 Task: Look for space in Jhīnjhak, India from 1st June, 2023 to 9th June, 2023 for 5 adults in price range Rs.6000 to Rs.12000. Place can be entire place with 3 bedrooms having 3 beds and 3 bathrooms. Property type can be house, flat, guest house. Booking option can be shelf check-in. Required host language is English.
Action: Mouse moved to (428, 109)
Screenshot: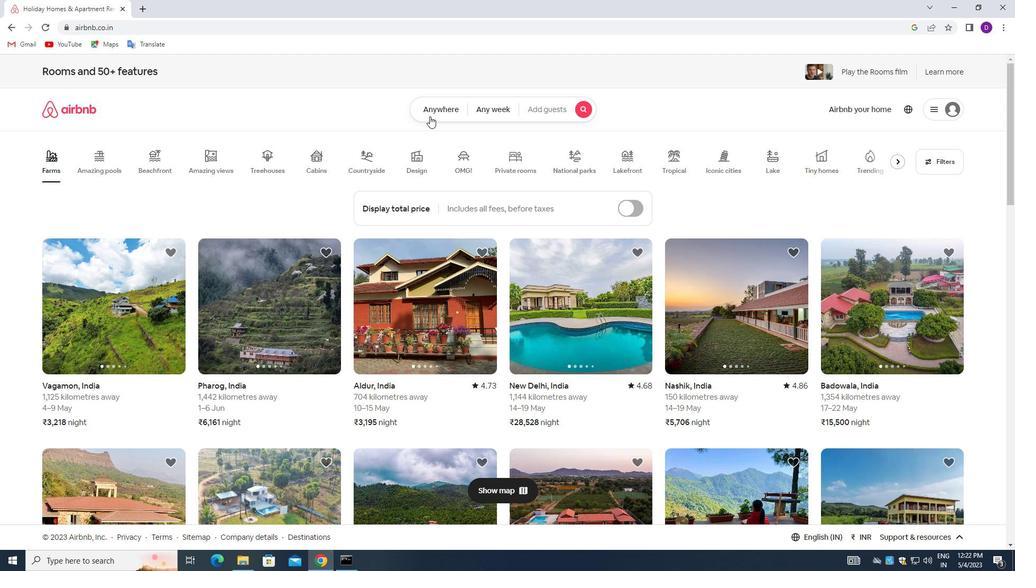 
Action: Mouse pressed left at (428, 109)
Screenshot: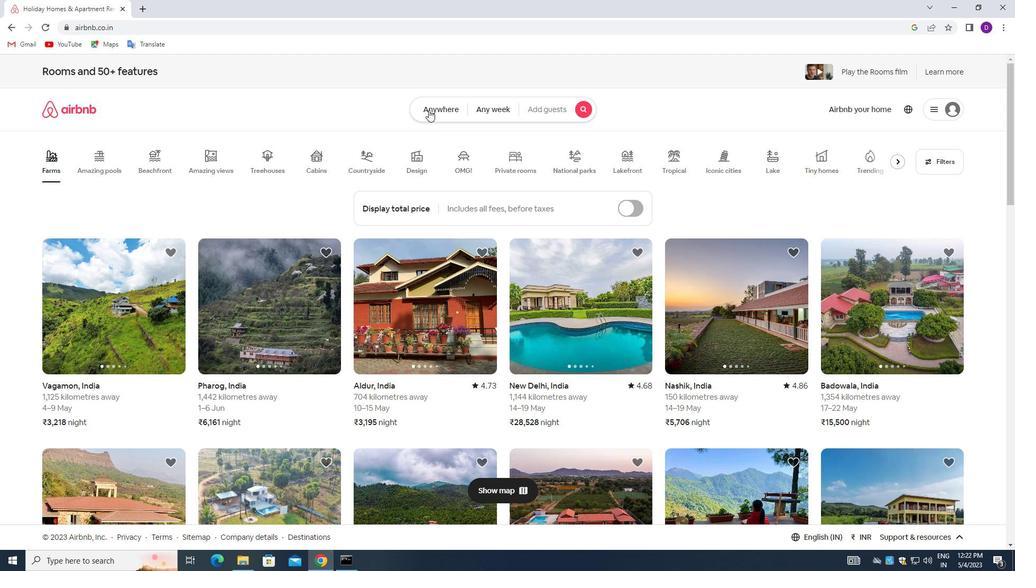 
Action: Mouse moved to (389, 146)
Screenshot: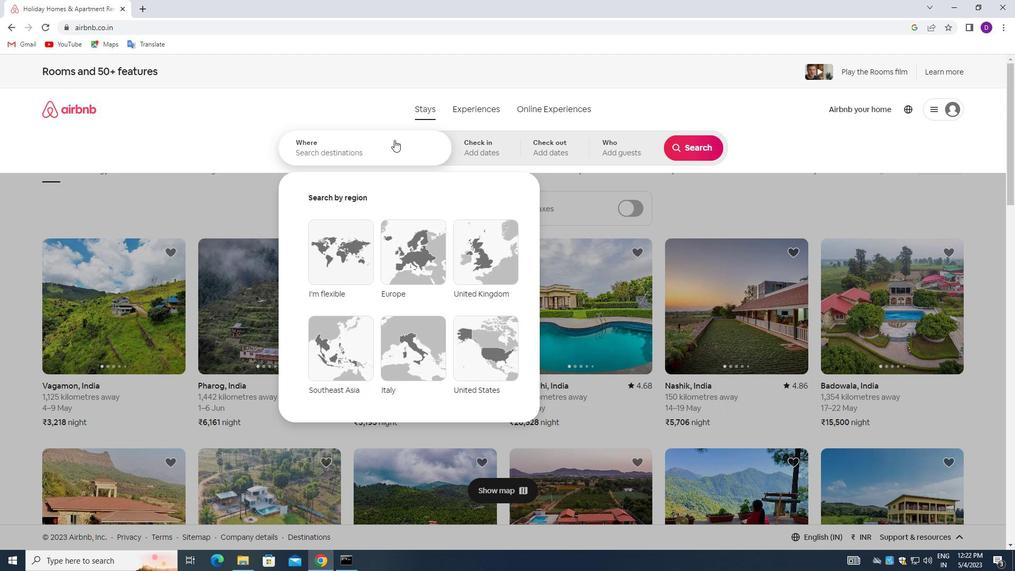 
Action: Mouse pressed left at (389, 146)
Screenshot: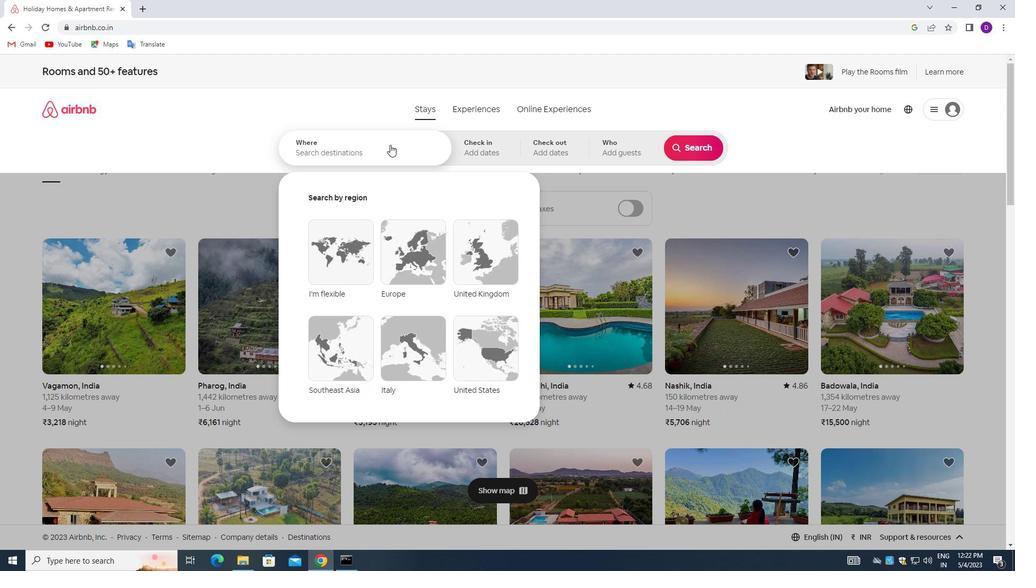 
Action: Mouse moved to (256, 116)
Screenshot: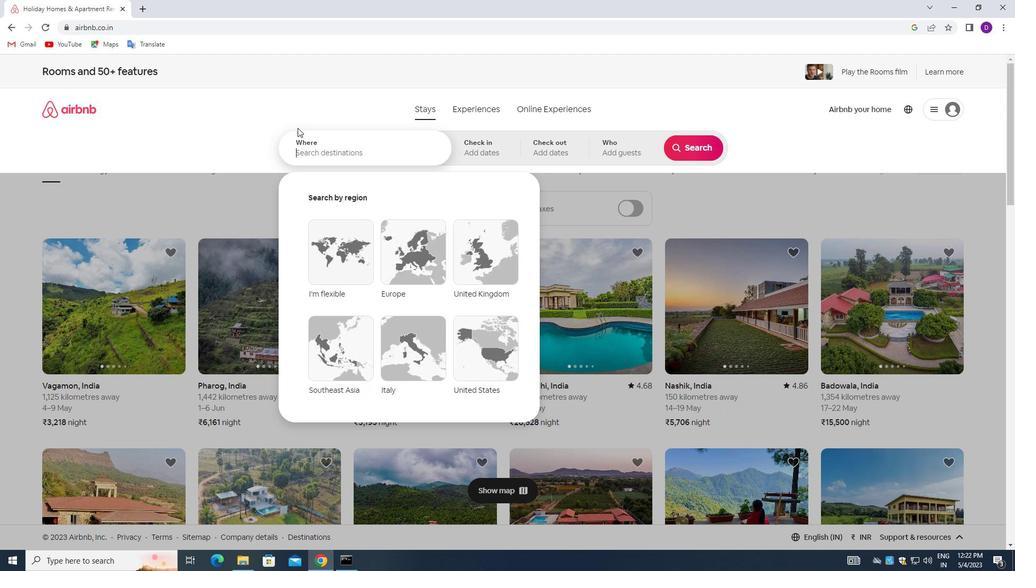 
Action: Key pressed <Key.shift>JHI
Screenshot: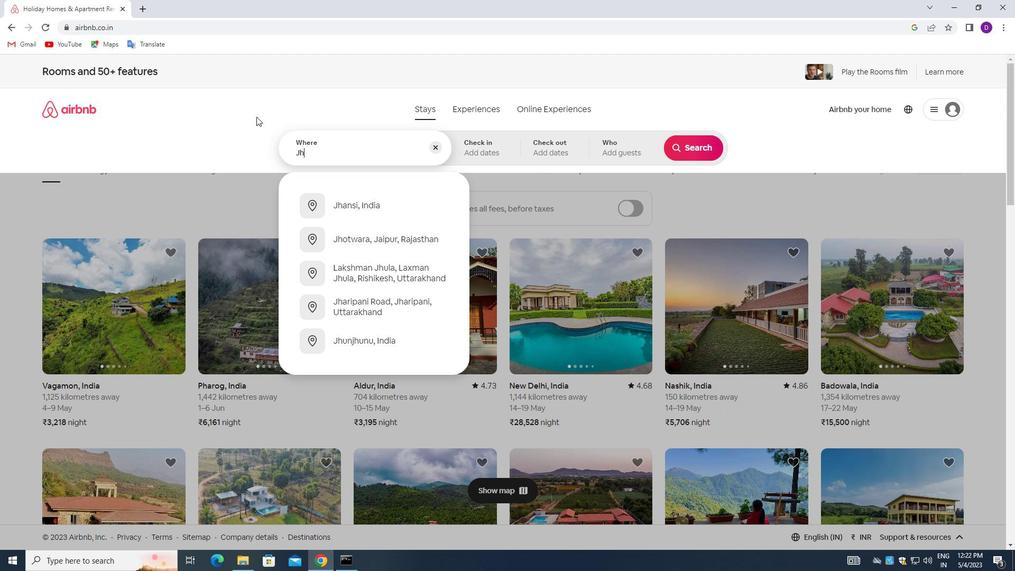 
Action: Mouse moved to (255, 116)
Screenshot: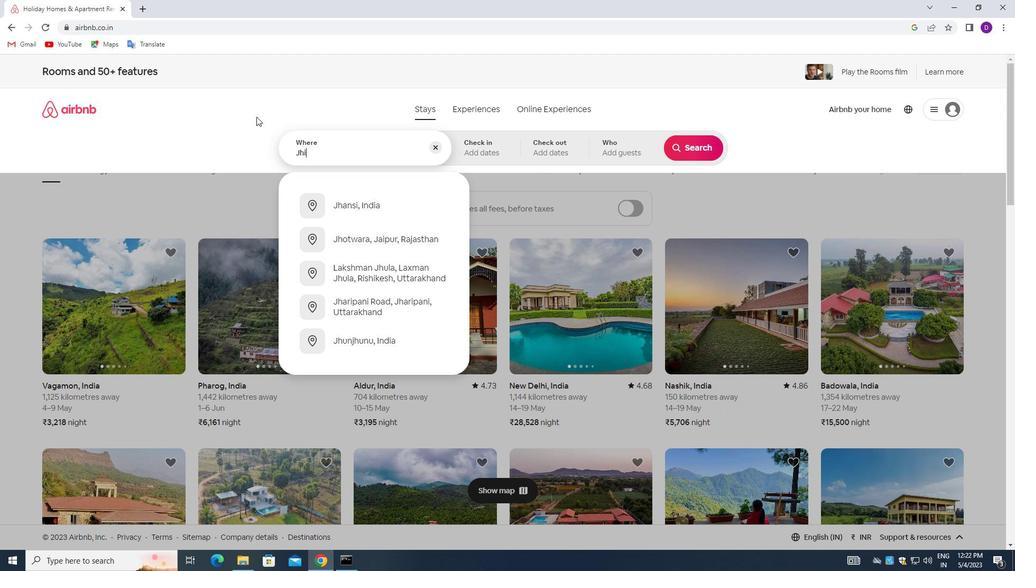 
Action: Key pressed NJHAK,<Key.space><Key.shift>INDIA<Key.enter>
Screenshot: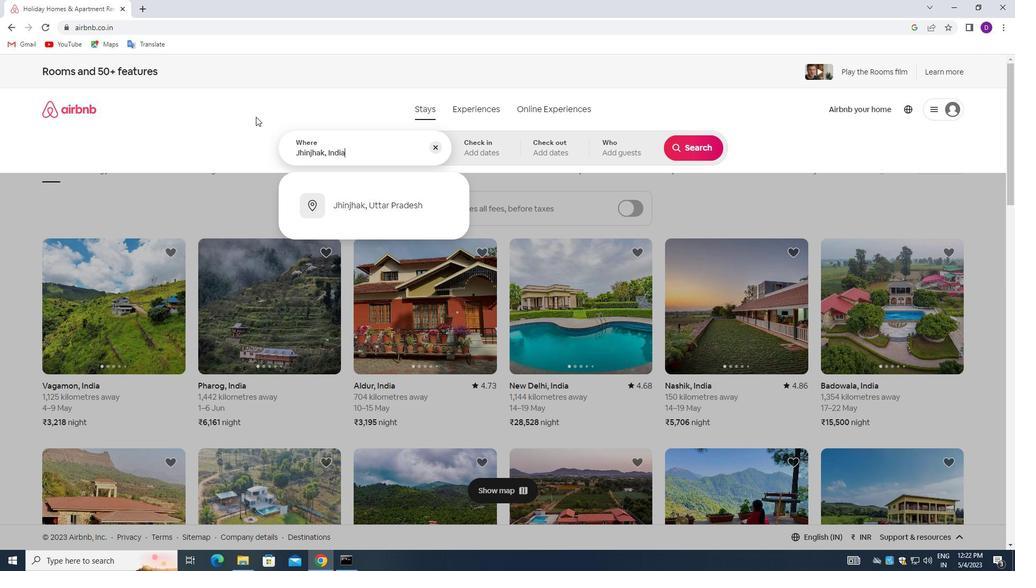 
Action: Mouse moved to (629, 277)
Screenshot: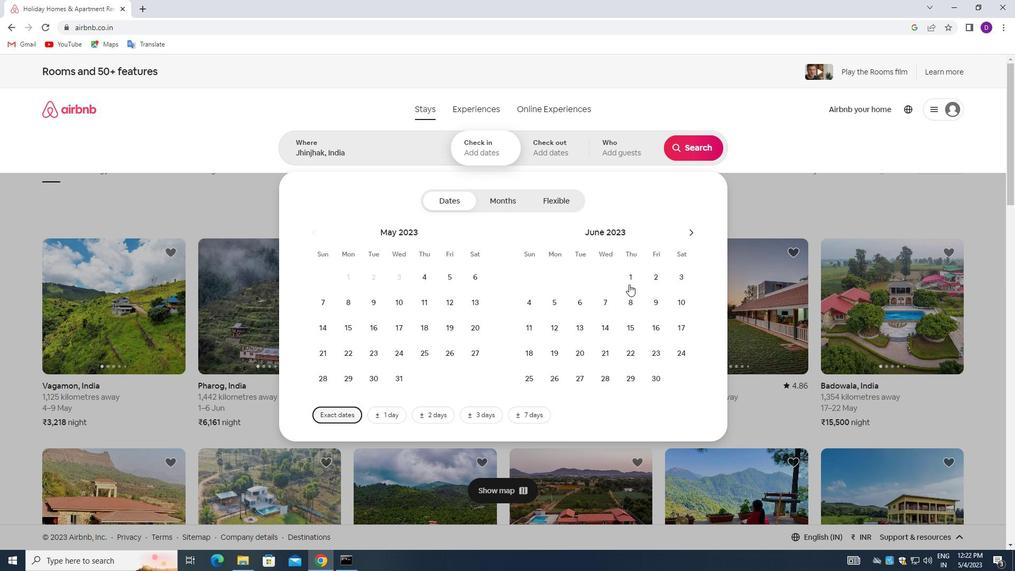 
Action: Mouse pressed left at (629, 277)
Screenshot: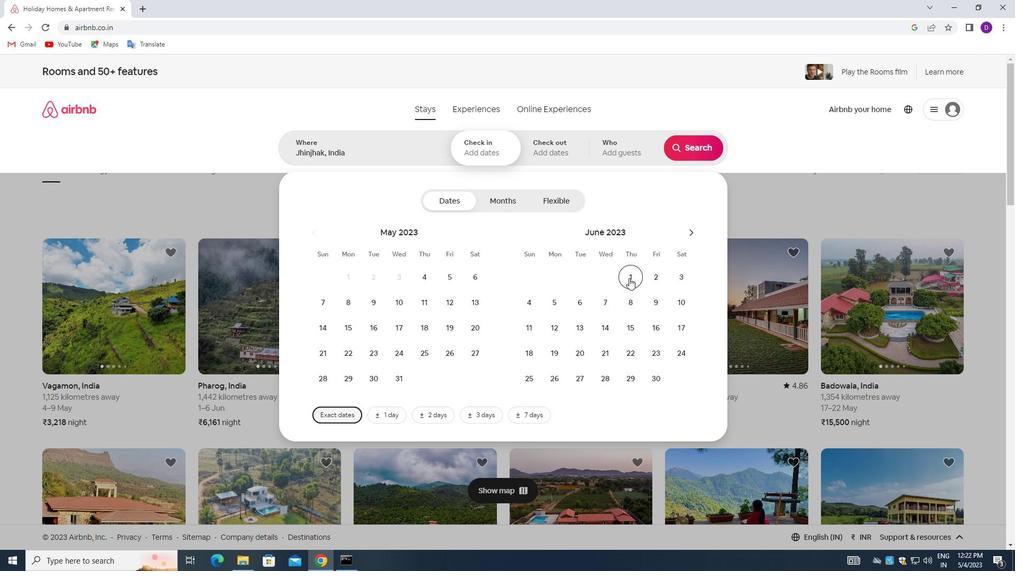 
Action: Mouse moved to (649, 303)
Screenshot: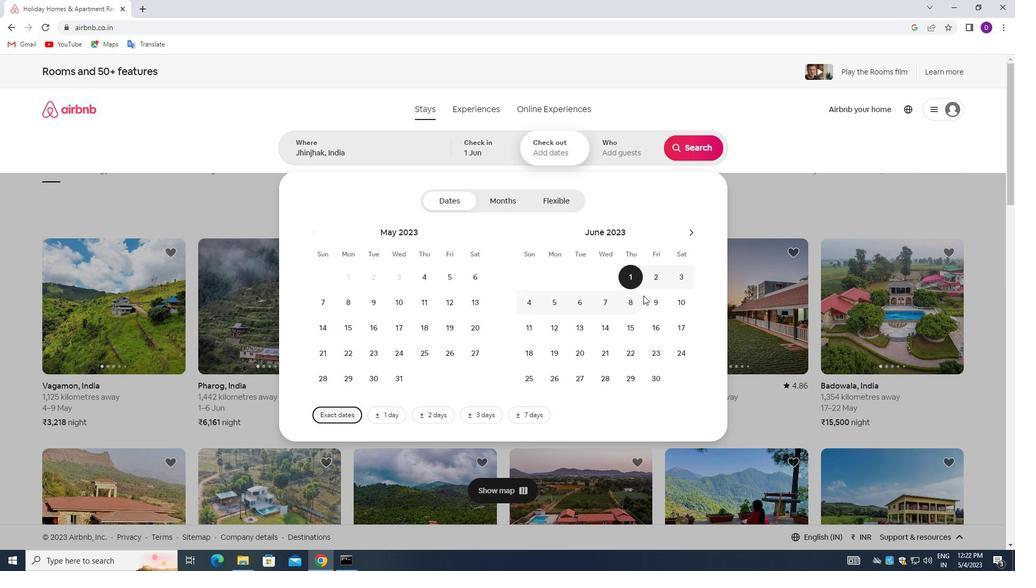 
Action: Mouse pressed left at (649, 303)
Screenshot: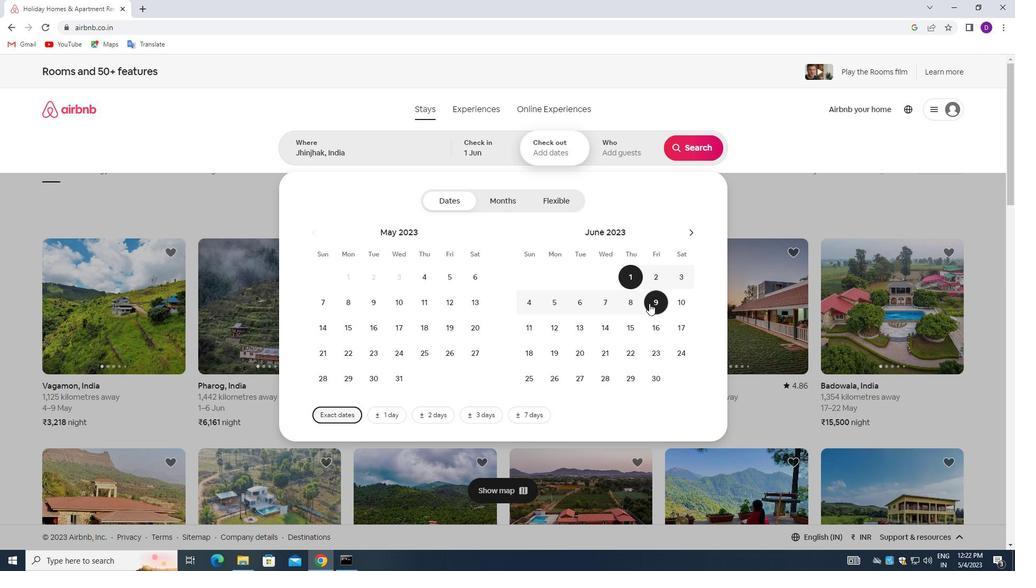 
Action: Mouse moved to (615, 148)
Screenshot: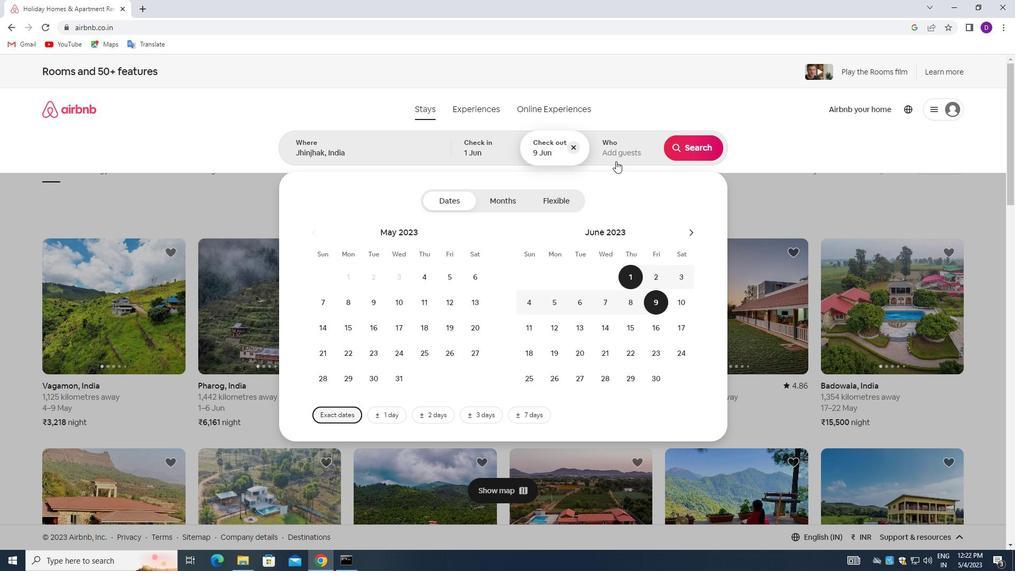 
Action: Mouse pressed left at (615, 148)
Screenshot: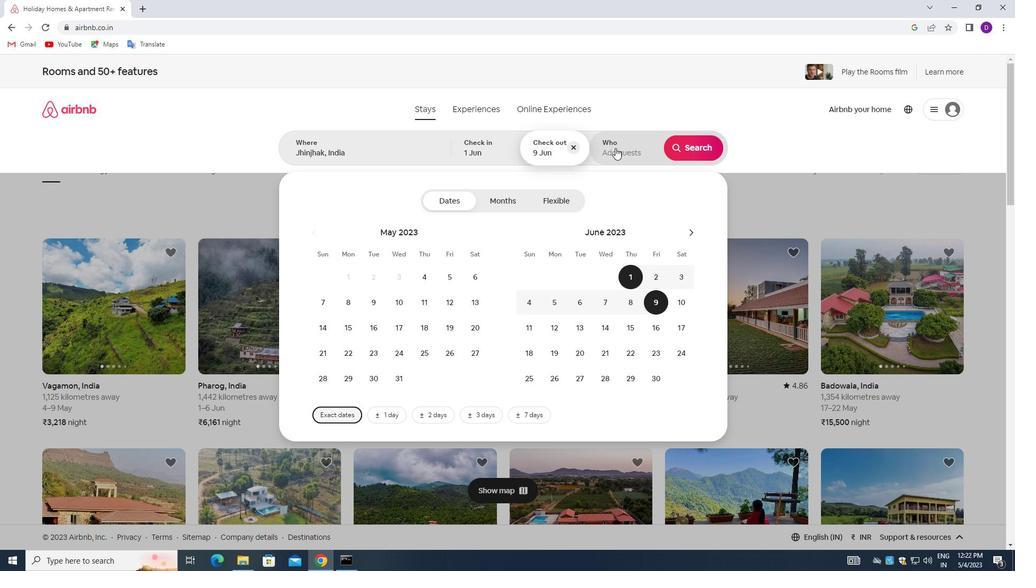 
Action: Mouse moved to (695, 201)
Screenshot: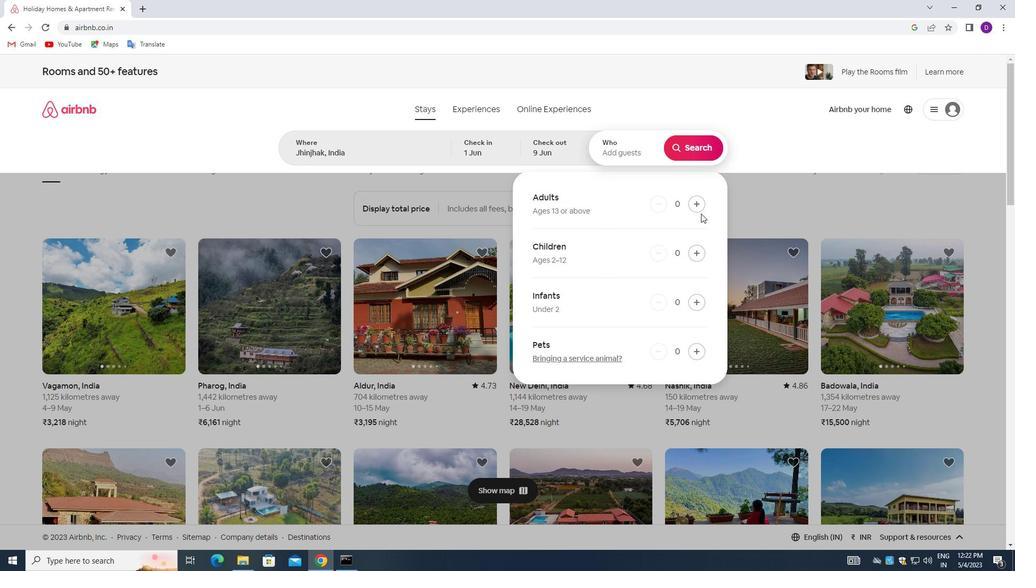 
Action: Mouse pressed left at (695, 201)
Screenshot: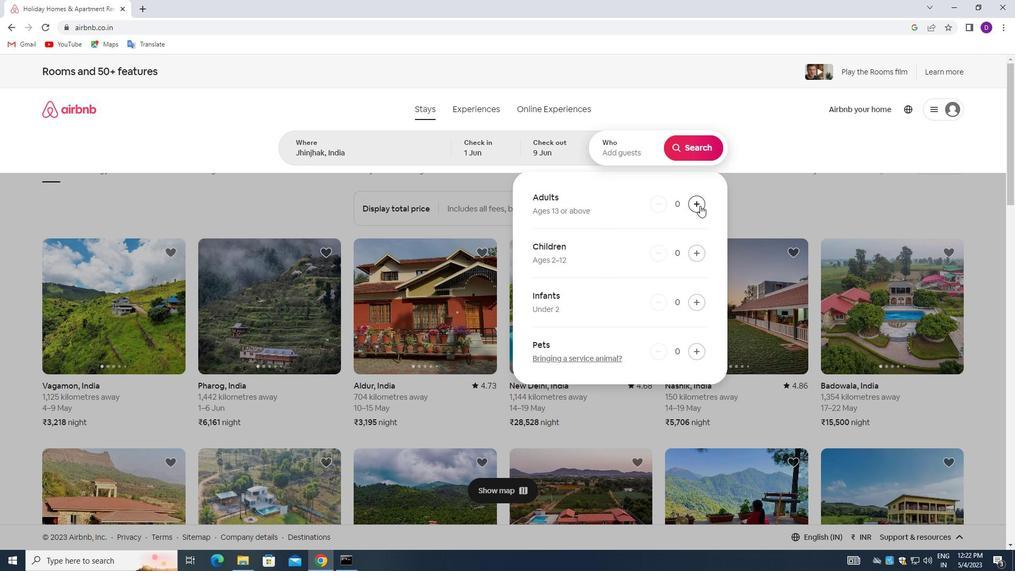 
Action: Mouse pressed left at (695, 201)
Screenshot: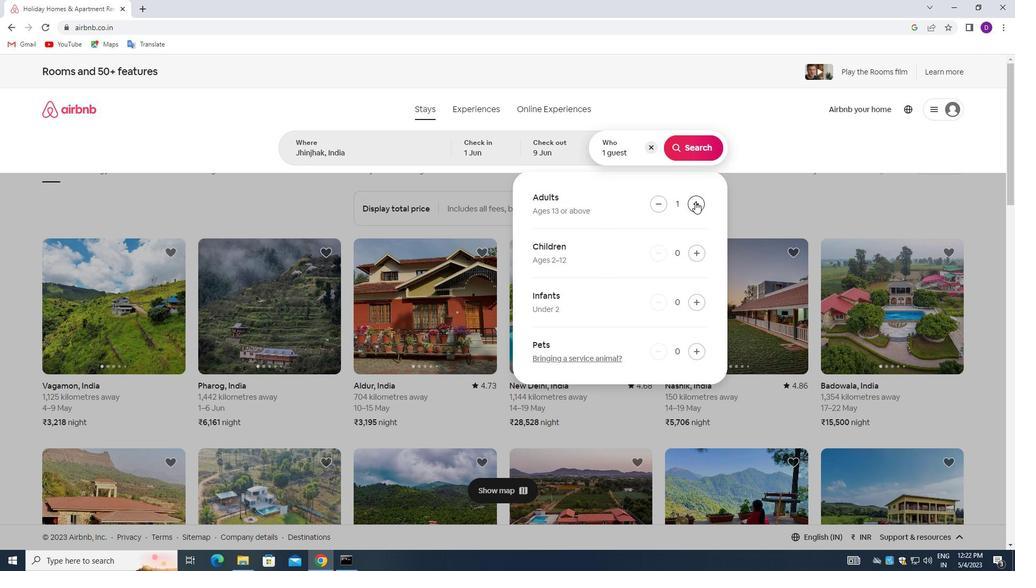 
Action: Mouse pressed left at (695, 201)
Screenshot: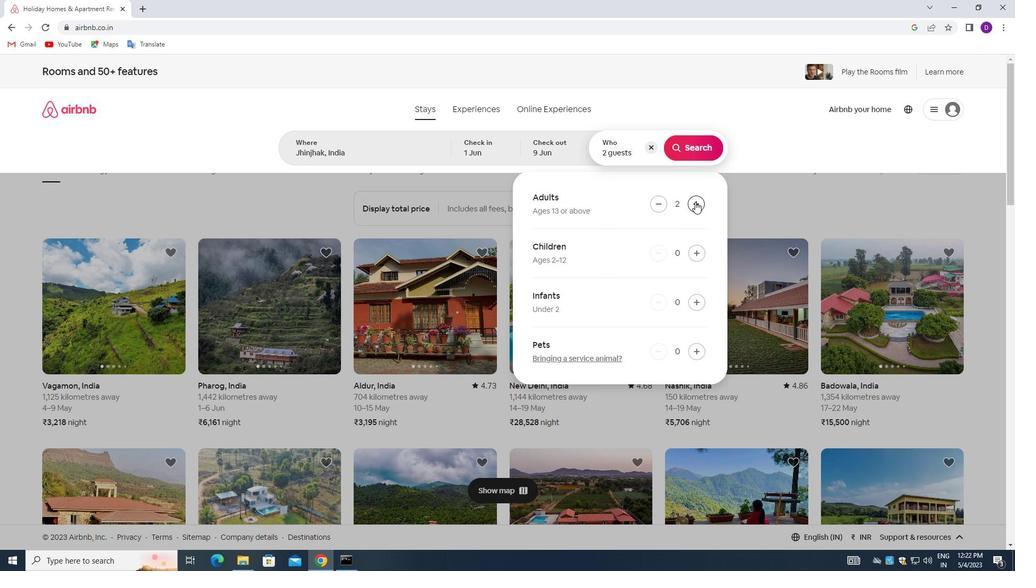 
Action: Mouse pressed left at (695, 201)
Screenshot: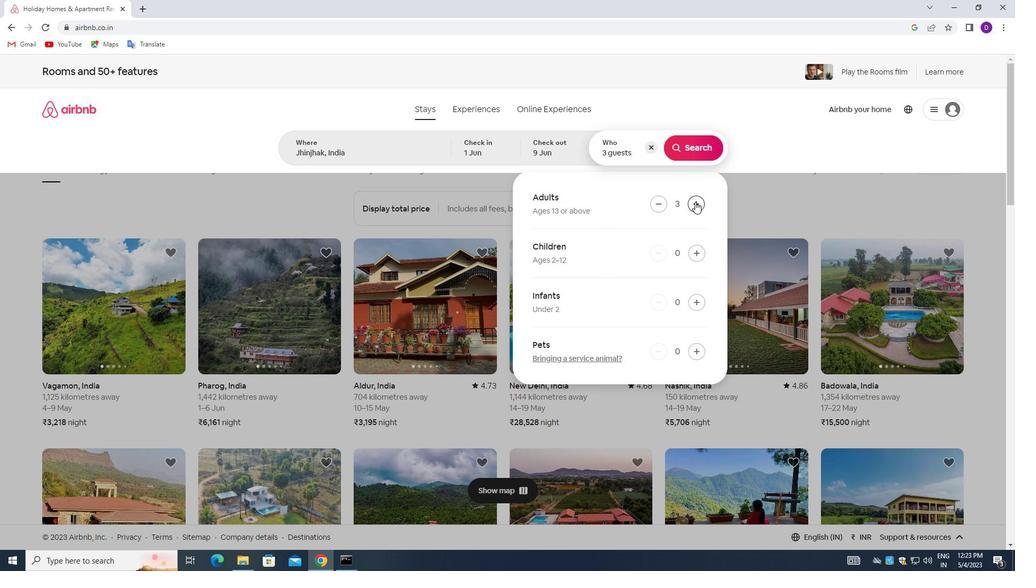 
Action: Mouse pressed left at (695, 201)
Screenshot: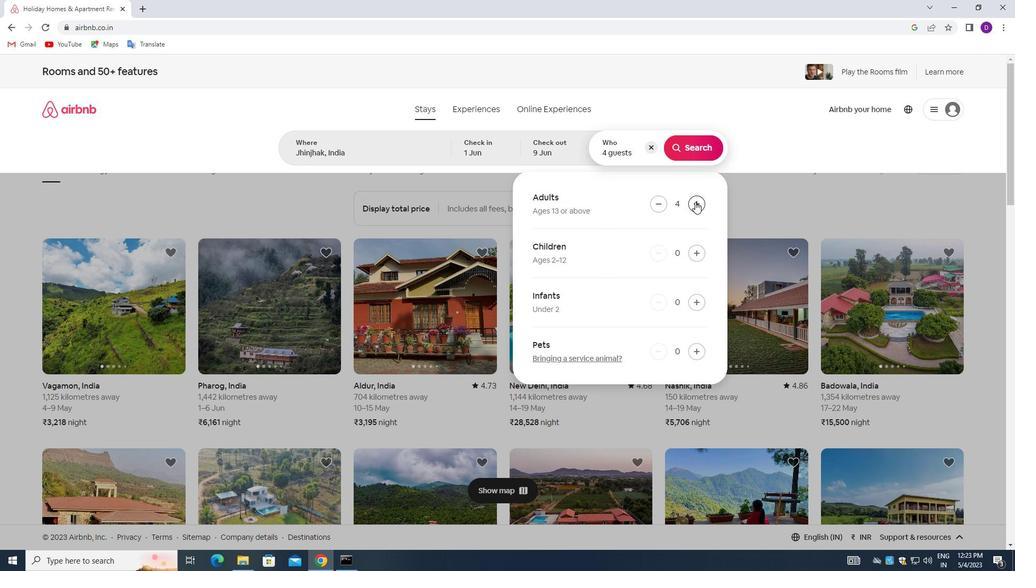 
Action: Mouse moved to (691, 149)
Screenshot: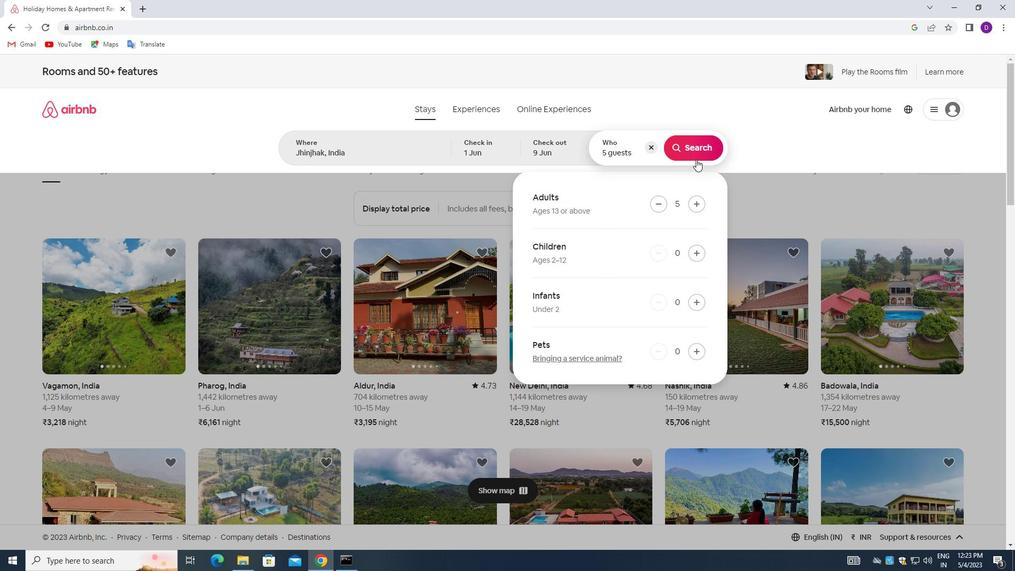 
Action: Mouse pressed left at (691, 149)
Screenshot: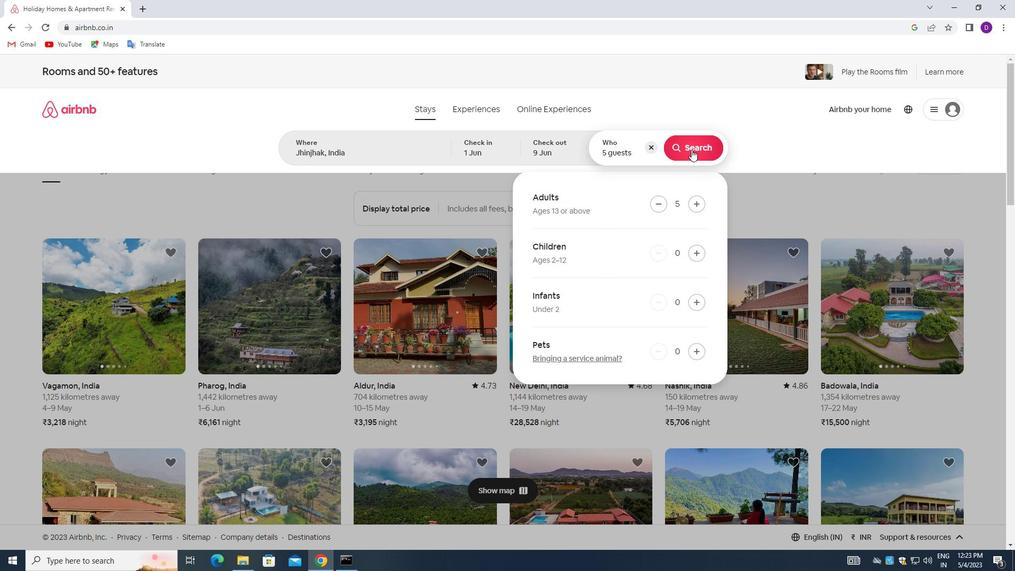 
Action: Mouse moved to (957, 114)
Screenshot: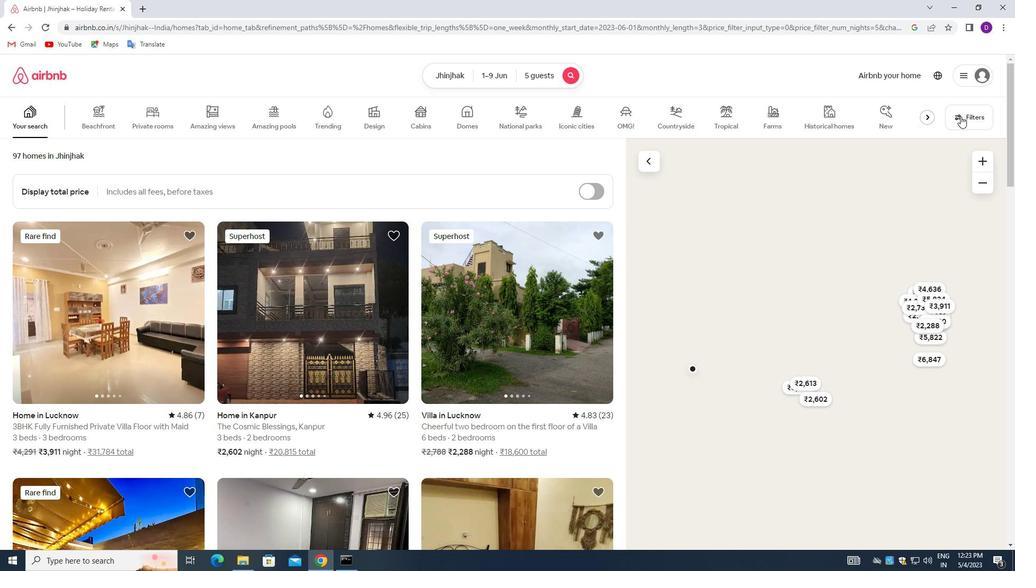 
Action: Mouse pressed left at (957, 114)
Screenshot: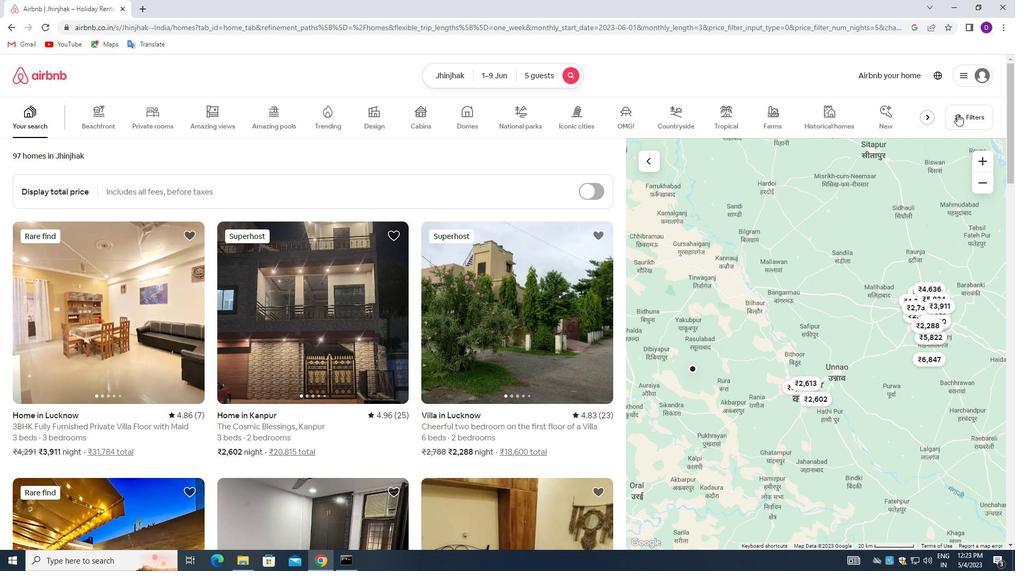 
Action: Mouse moved to (373, 253)
Screenshot: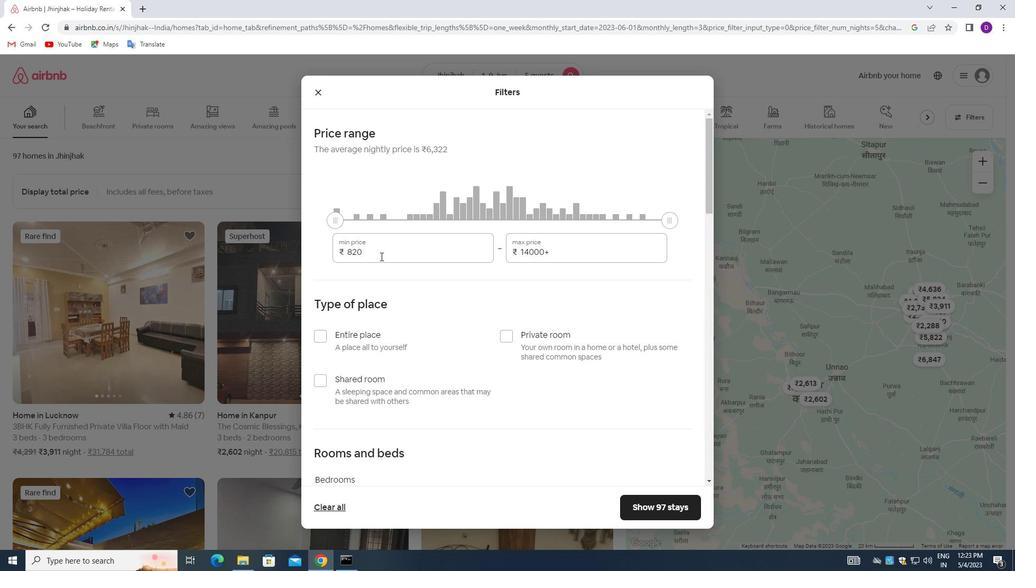 
Action: Mouse pressed left at (373, 253)
Screenshot: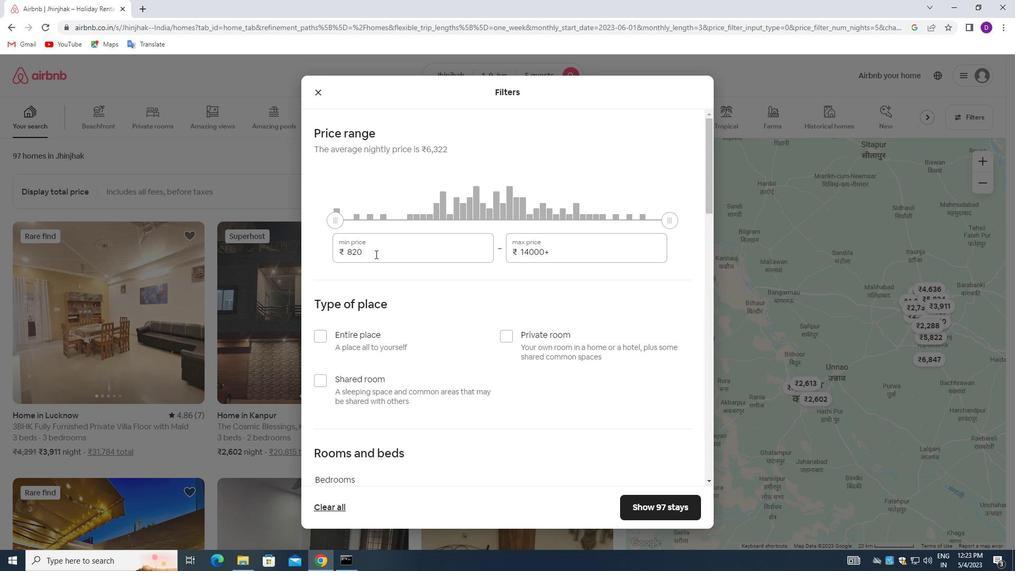 
Action: Mouse pressed left at (373, 253)
Screenshot: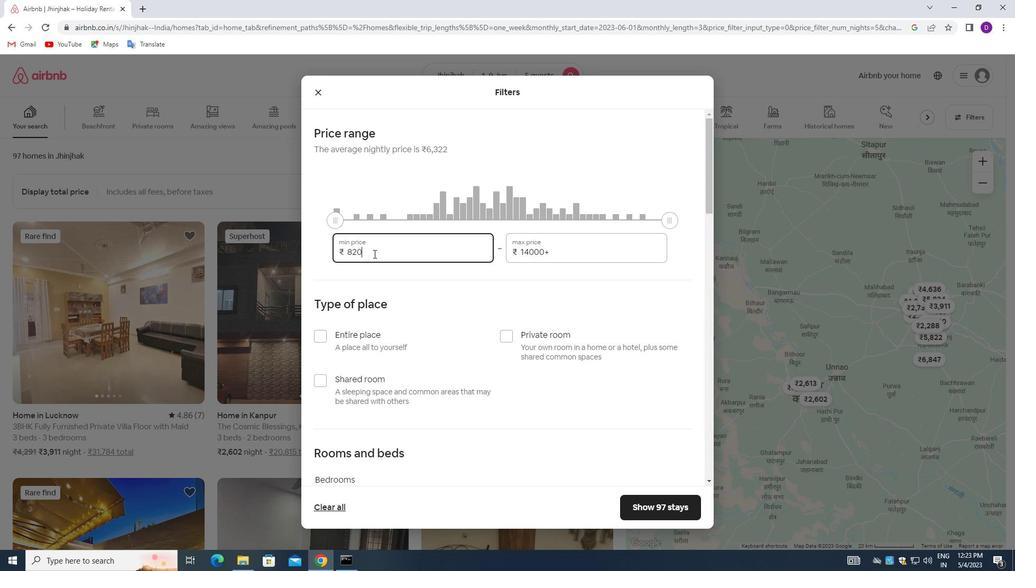 
Action: Key pressed 6000<Key.tab>12<Key.backspace><Key.backspace><Key.backspace><Key.backspace><Key.backspace><Key.backspace><Key.backspace><Key.backspace><Key.backspace><Key.backspace>12000
Screenshot: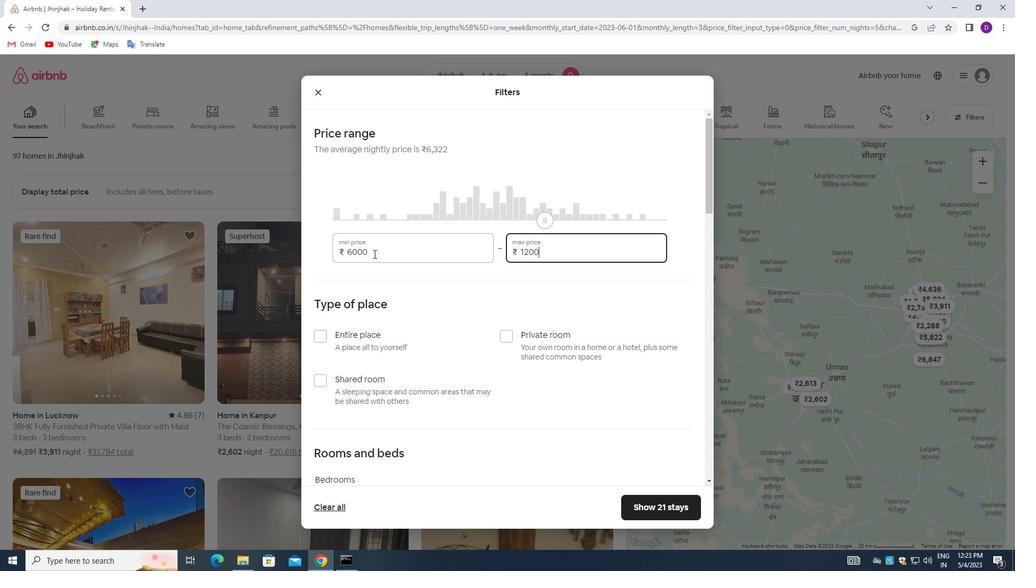 
Action: Mouse moved to (321, 337)
Screenshot: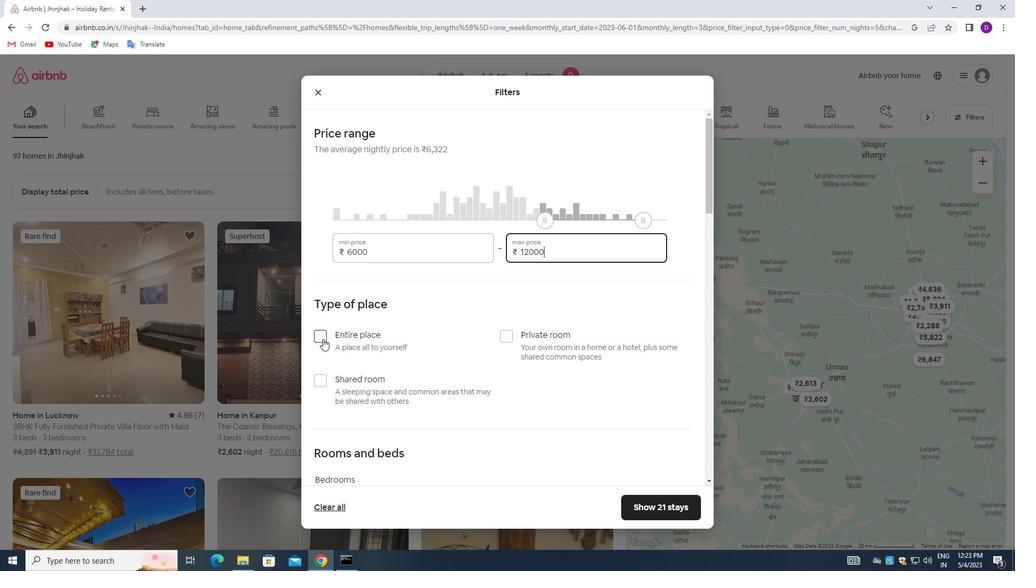 
Action: Mouse pressed left at (321, 337)
Screenshot: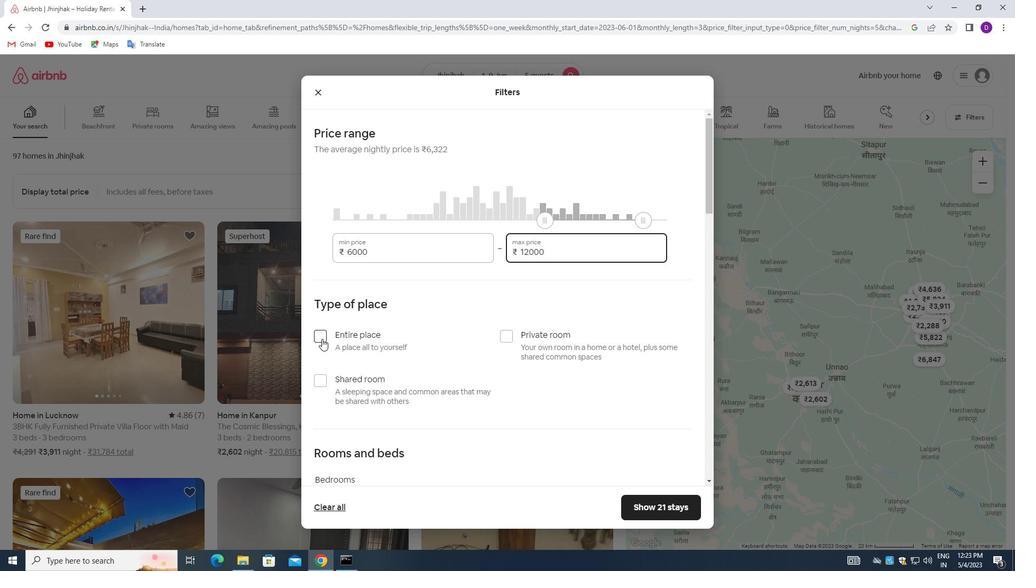 
Action: Mouse moved to (459, 348)
Screenshot: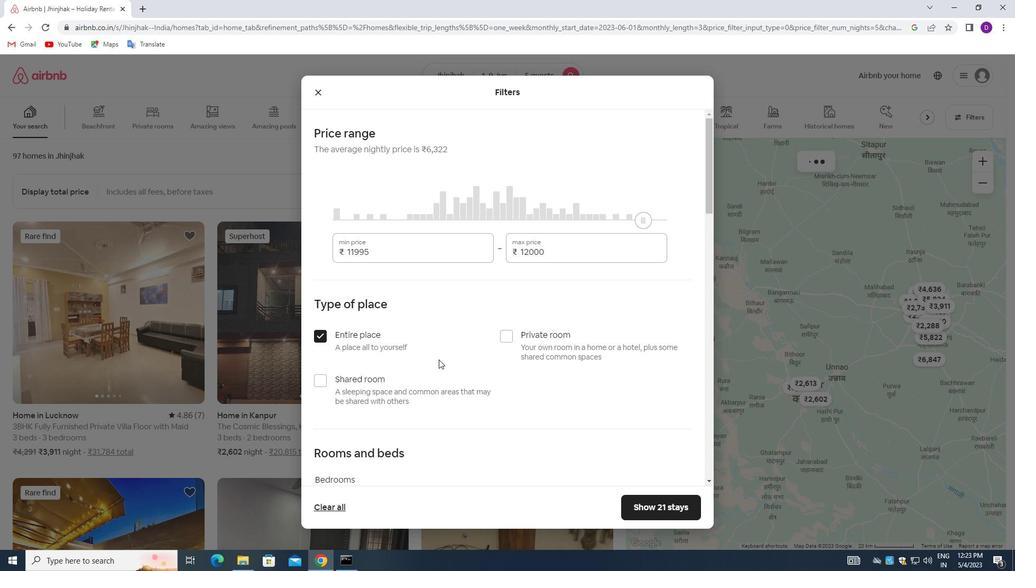 
Action: Mouse scrolled (459, 347) with delta (0, 0)
Screenshot: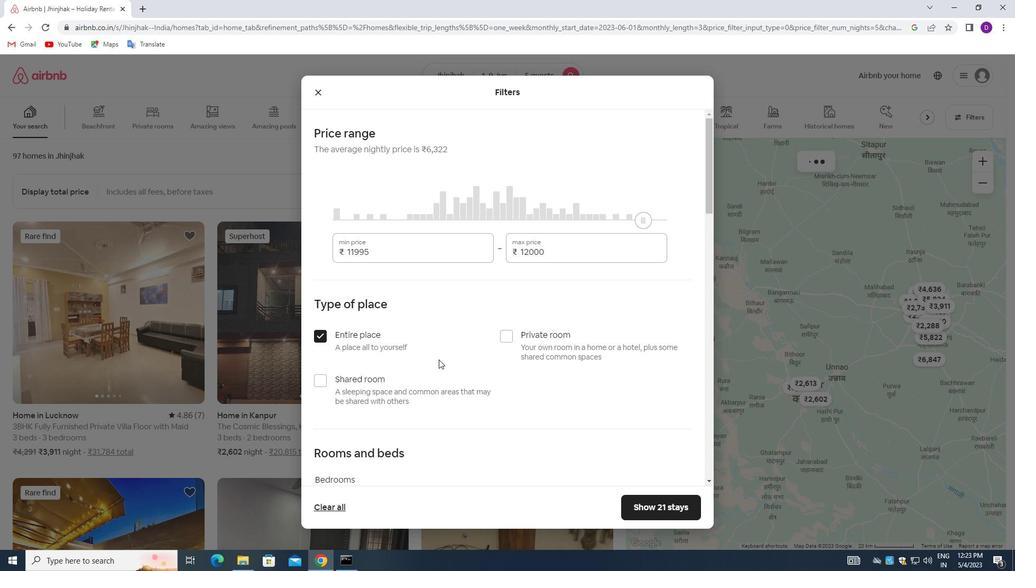 
Action: Mouse scrolled (459, 347) with delta (0, 0)
Screenshot: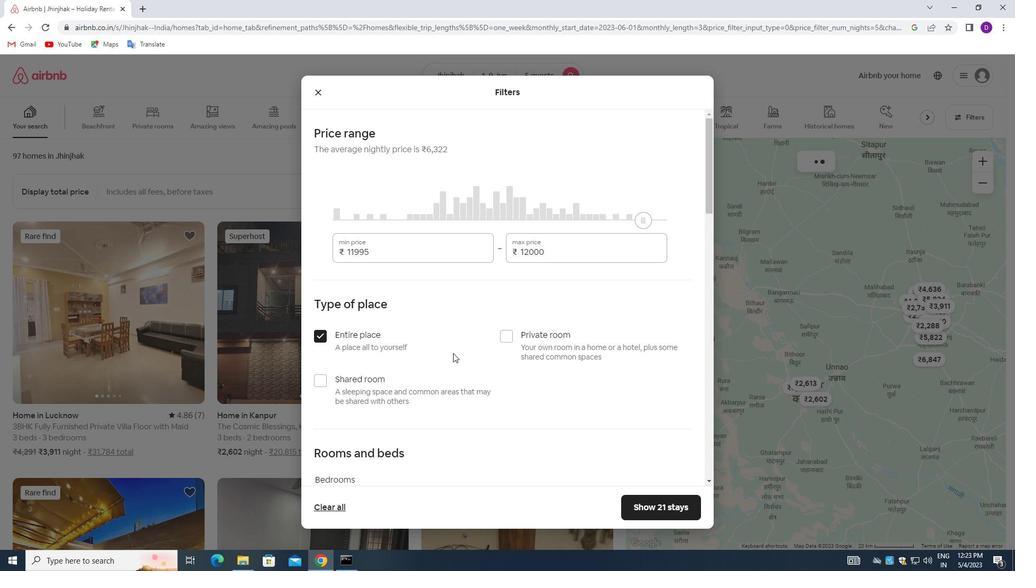 
Action: Mouse scrolled (459, 347) with delta (0, 0)
Screenshot: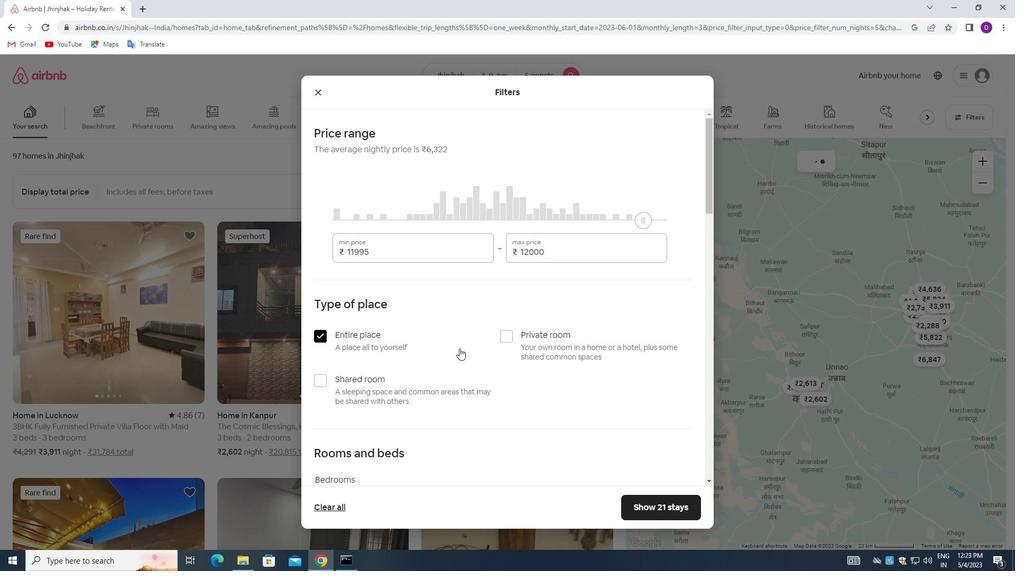 
Action: Mouse scrolled (459, 347) with delta (0, 0)
Screenshot: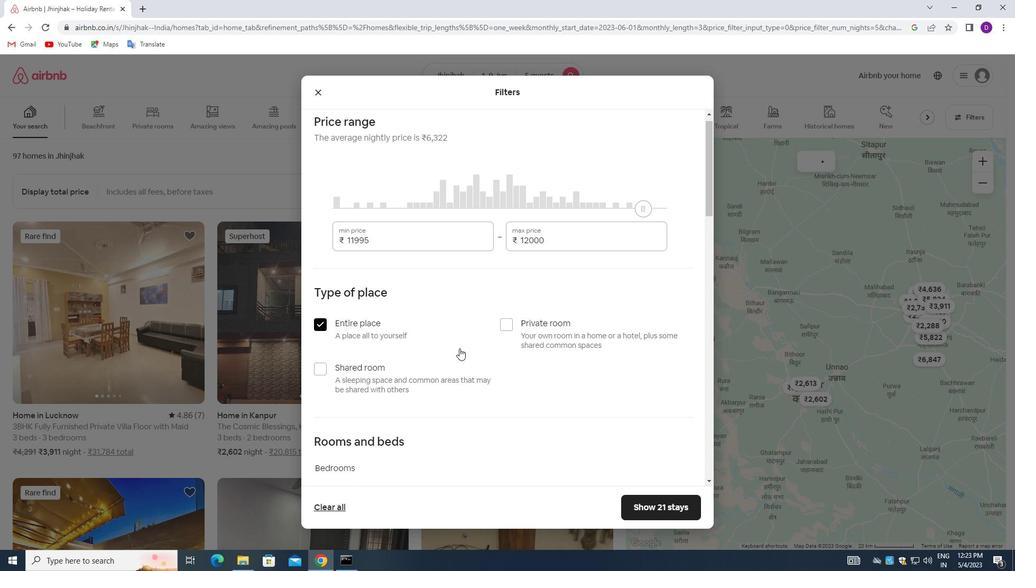 
Action: Mouse scrolled (459, 347) with delta (0, 0)
Screenshot: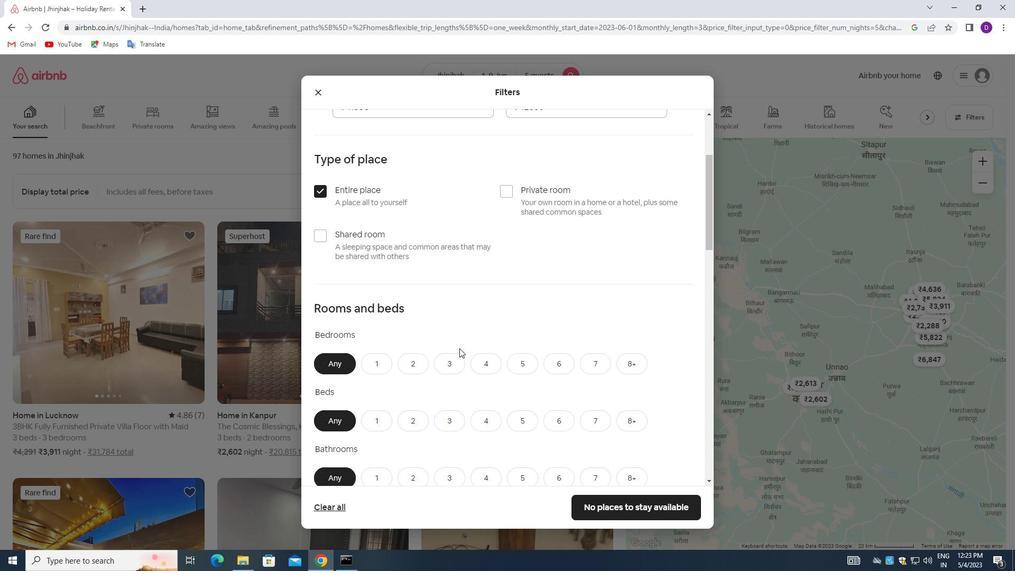 
Action: Mouse moved to (448, 251)
Screenshot: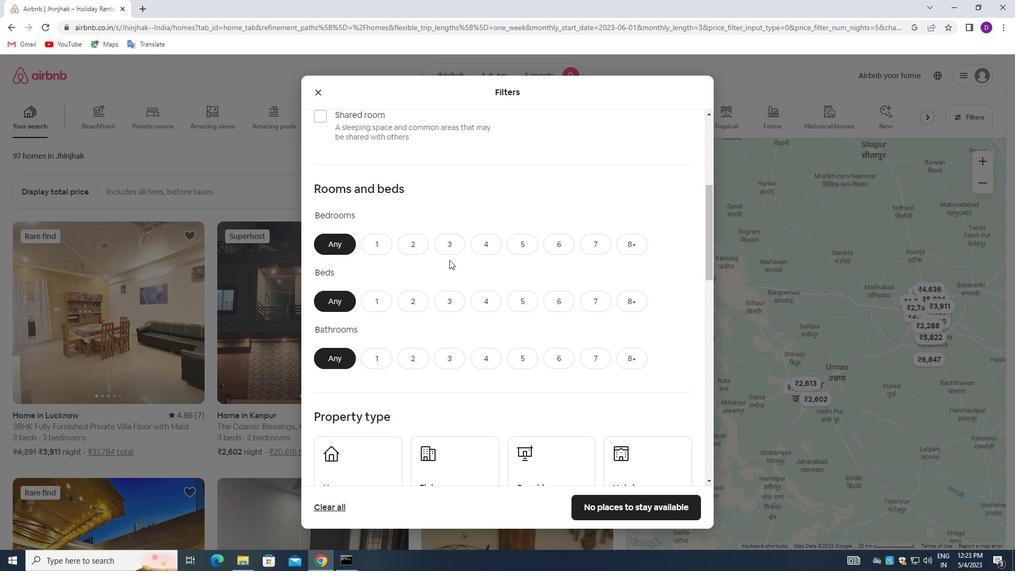 
Action: Mouse pressed left at (448, 251)
Screenshot: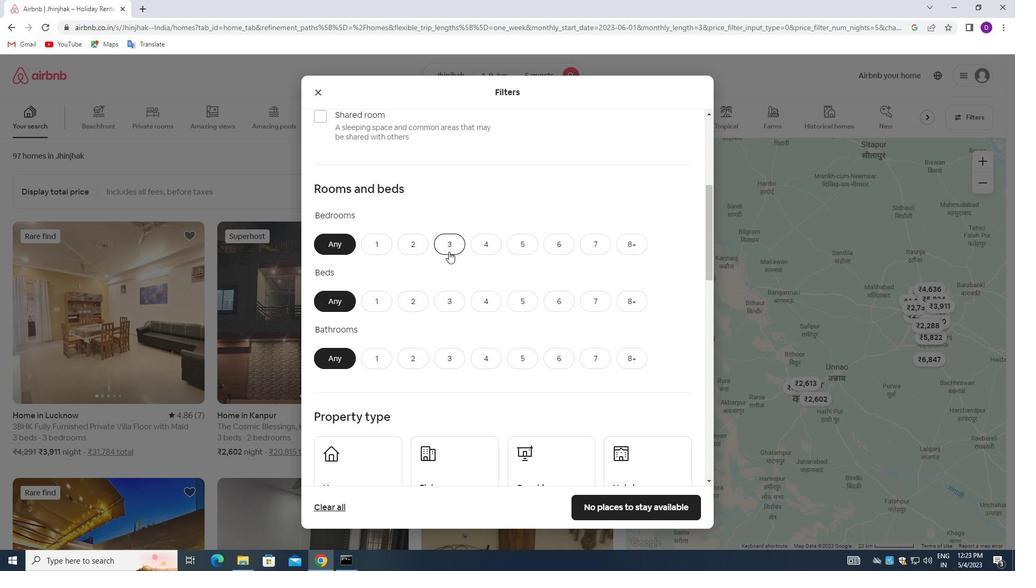 
Action: Mouse moved to (448, 298)
Screenshot: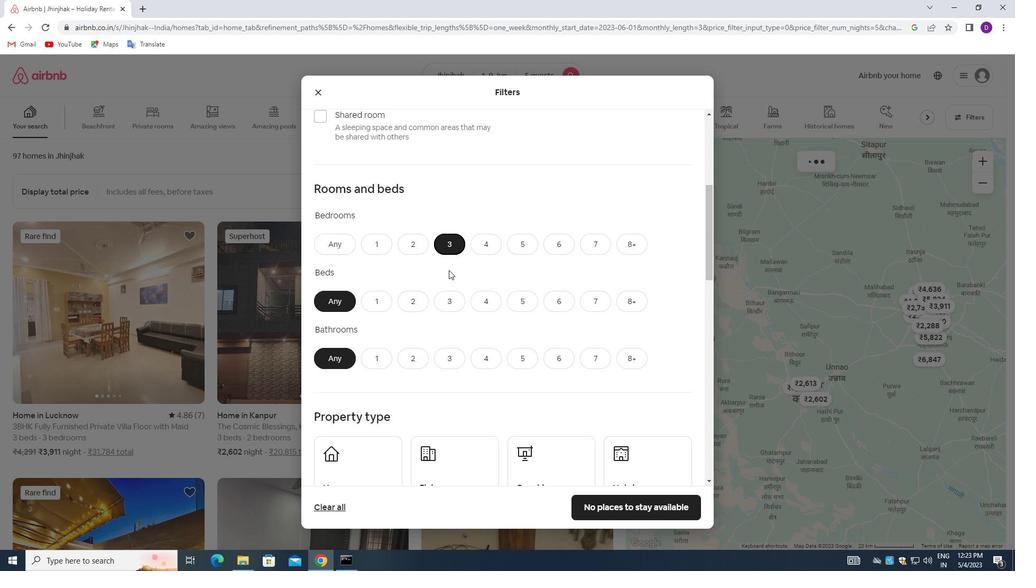 
Action: Mouse pressed left at (448, 298)
Screenshot: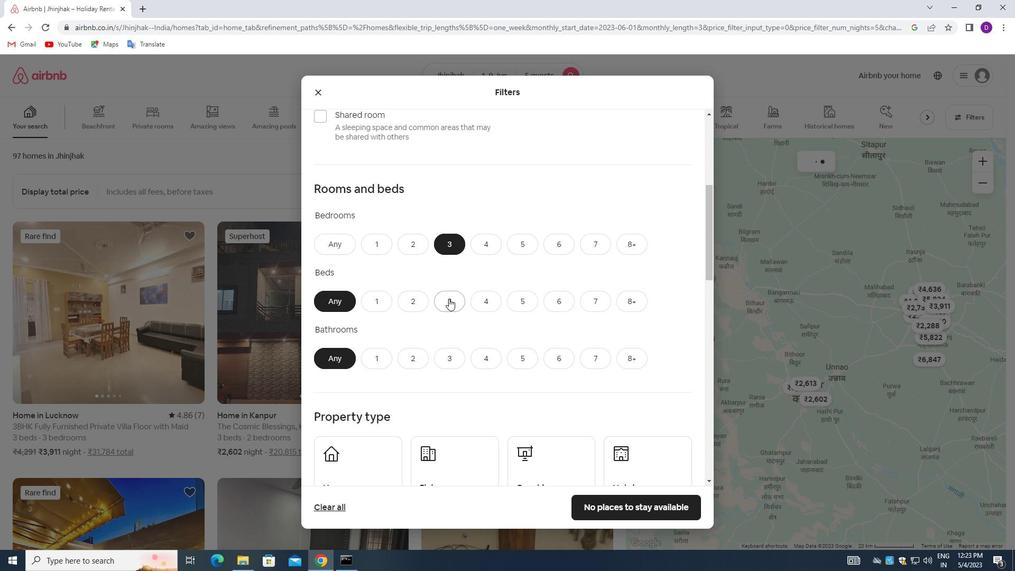 
Action: Mouse moved to (456, 358)
Screenshot: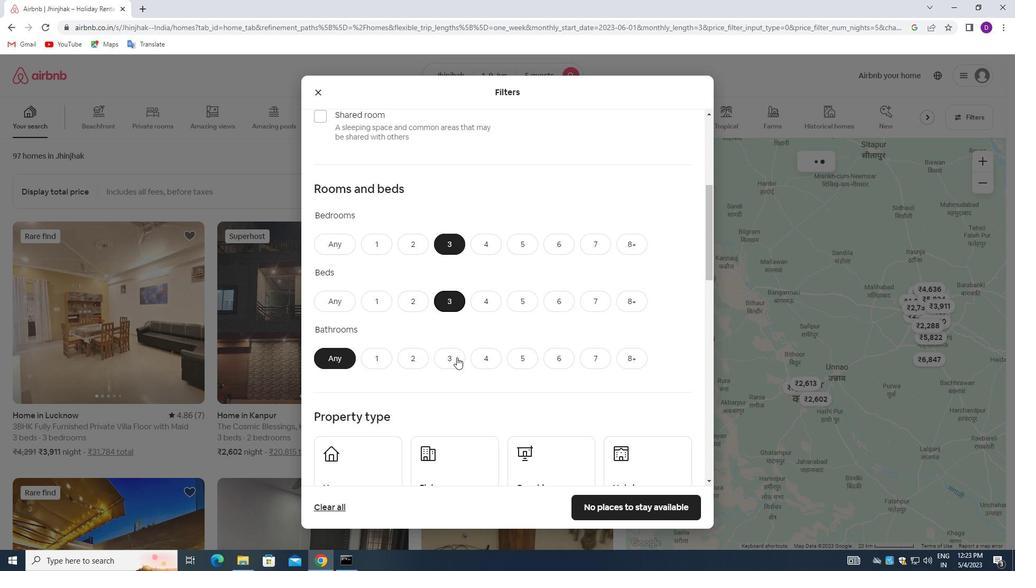 
Action: Mouse pressed left at (456, 358)
Screenshot: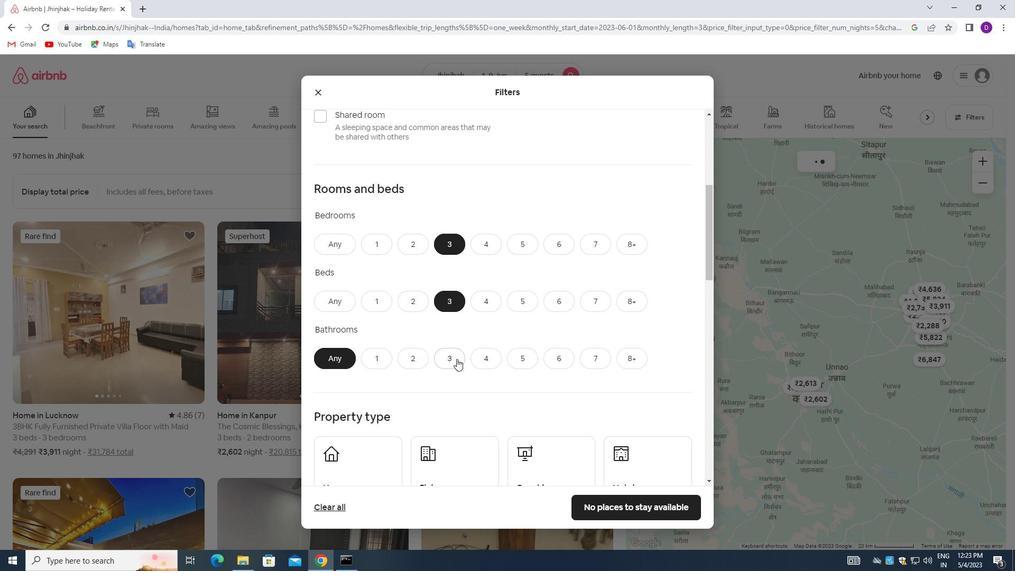 
Action: Mouse moved to (450, 362)
Screenshot: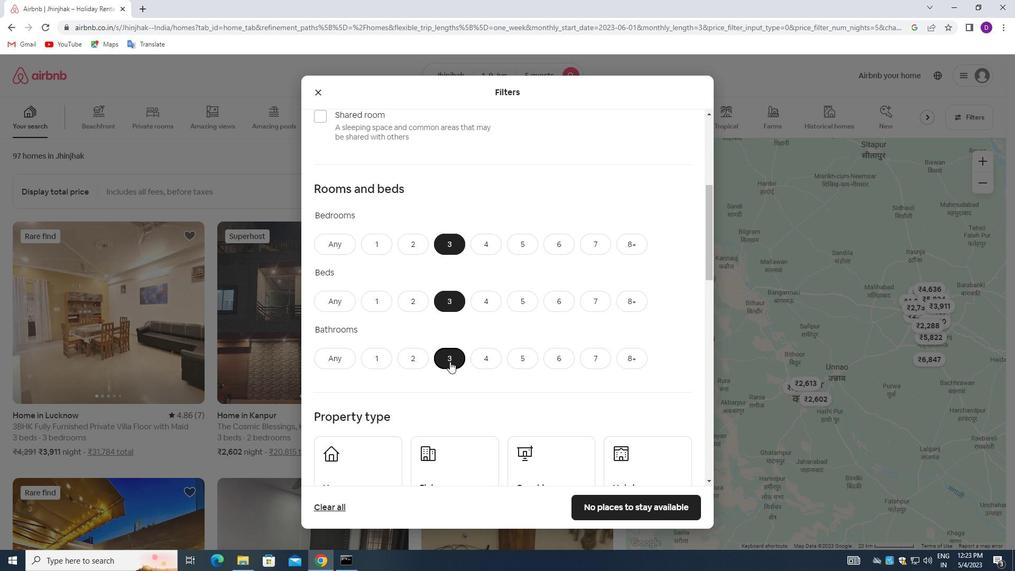 
Action: Mouse scrolled (450, 362) with delta (0, 0)
Screenshot: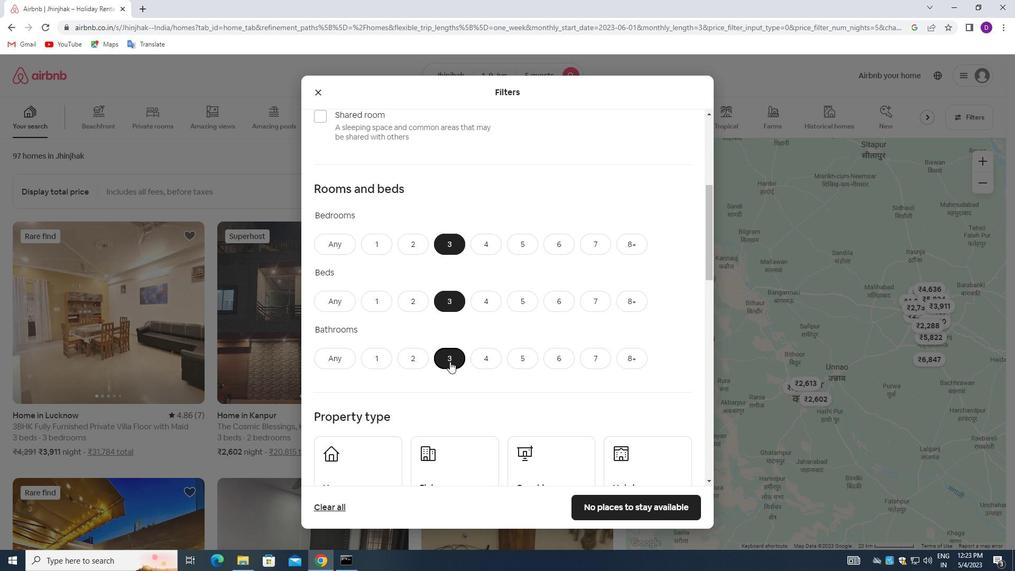 
Action: Mouse moved to (450, 363)
Screenshot: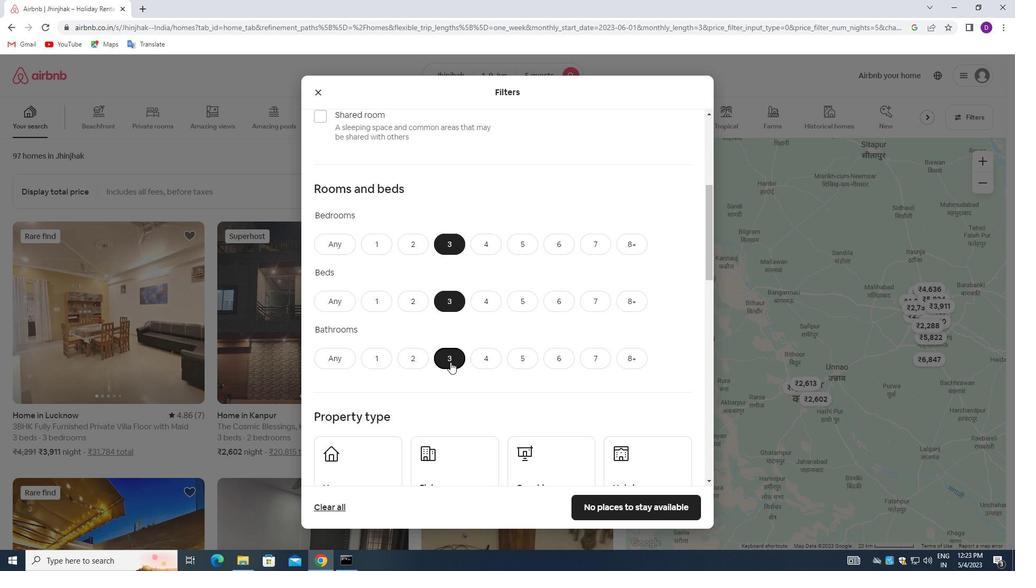
Action: Mouse scrolled (450, 362) with delta (0, 0)
Screenshot: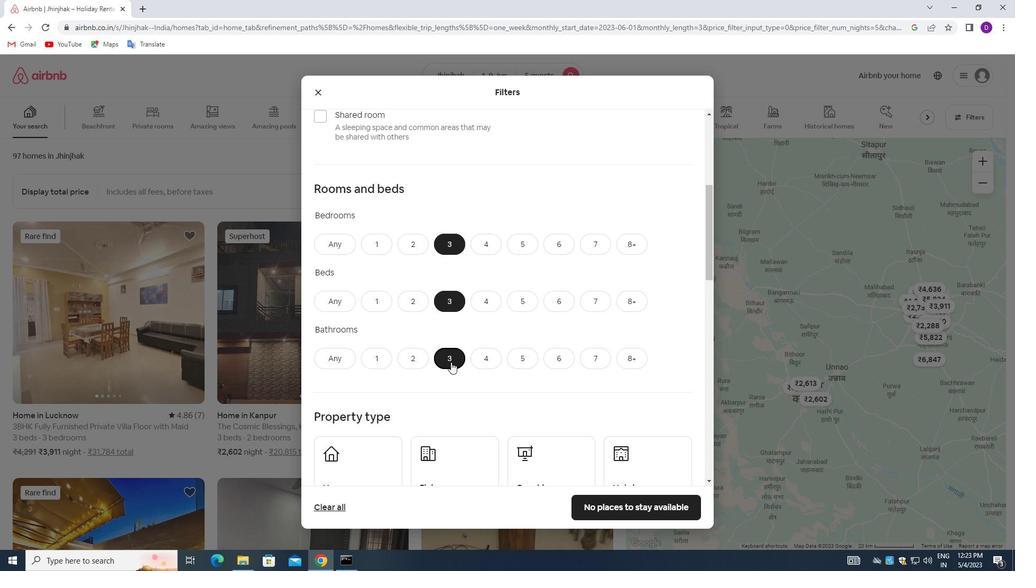 
Action: Mouse moved to (391, 369)
Screenshot: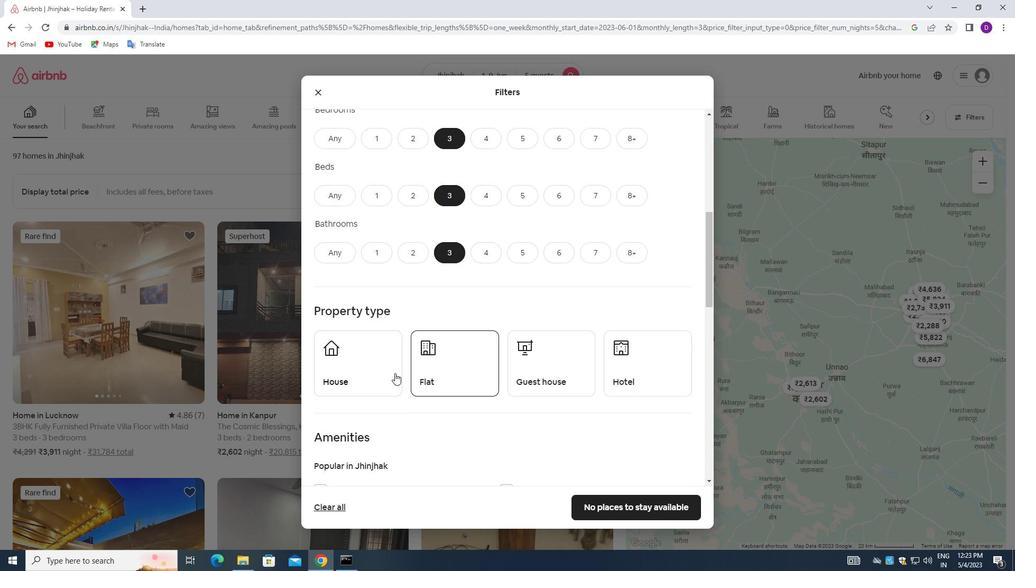 
Action: Mouse pressed left at (391, 369)
Screenshot: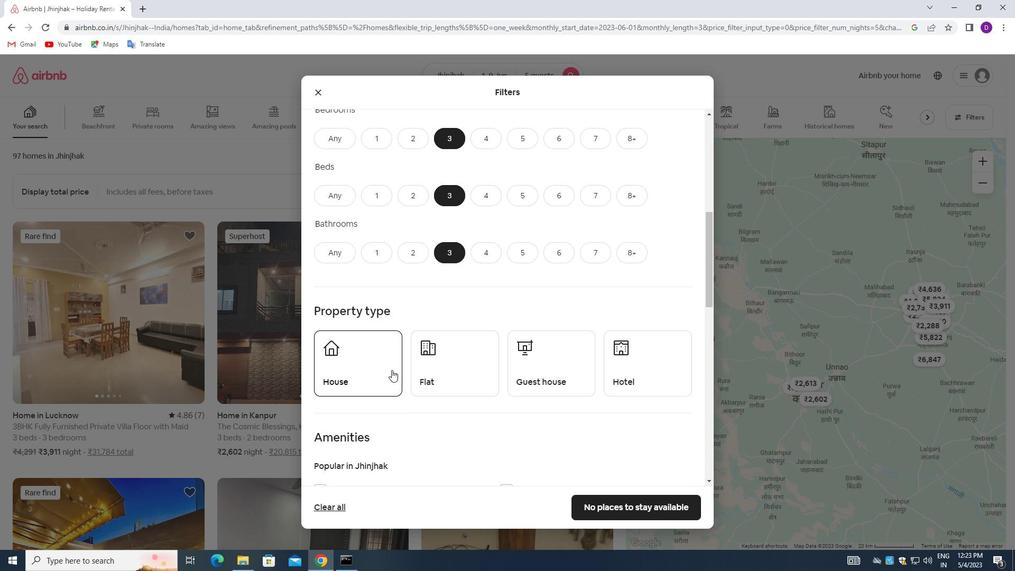 
Action: Mouse moved to (465, 369)
Screenshot: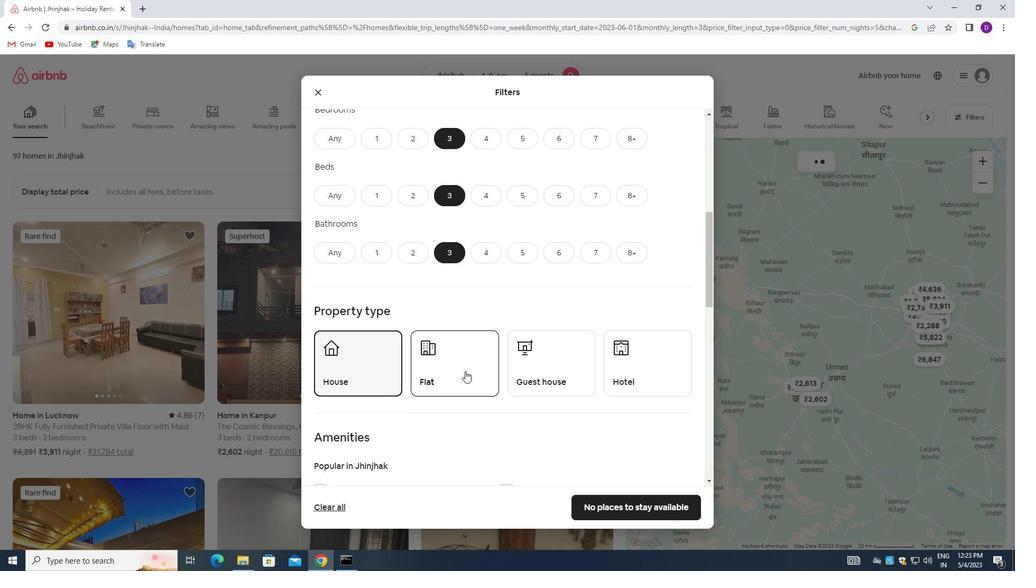 
Action: Mouse pressed left at (465, 369)
Screenshot: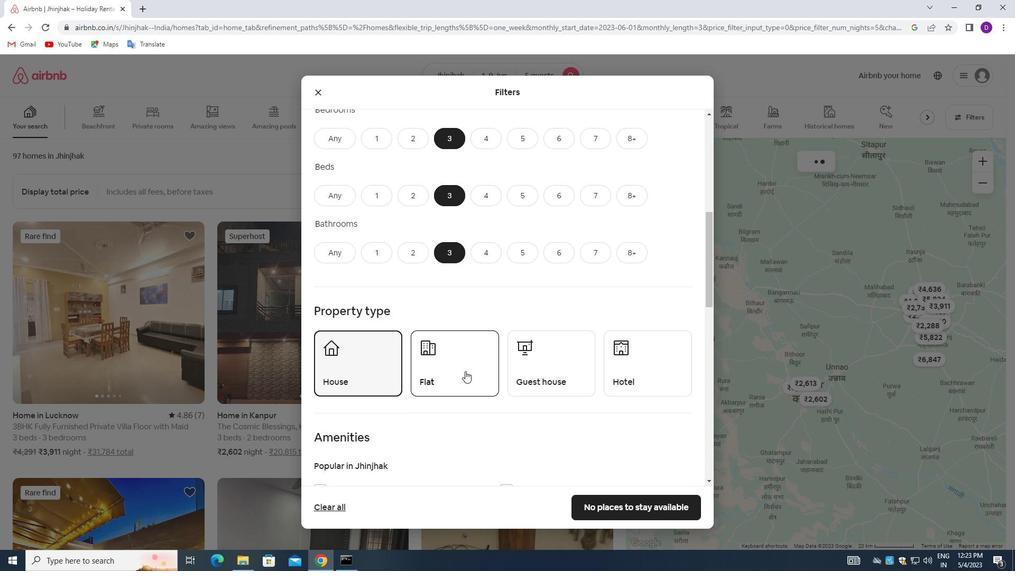 
Action: Mouse moved to (541, 369)
Screenshot: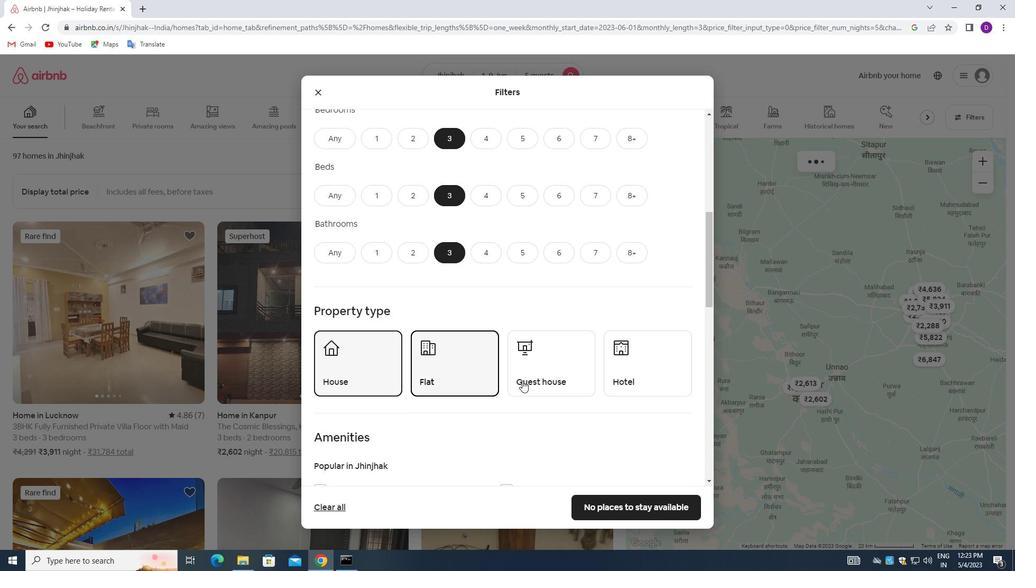 
Action: Mouse pressed left at (541, 369)
Screenshot: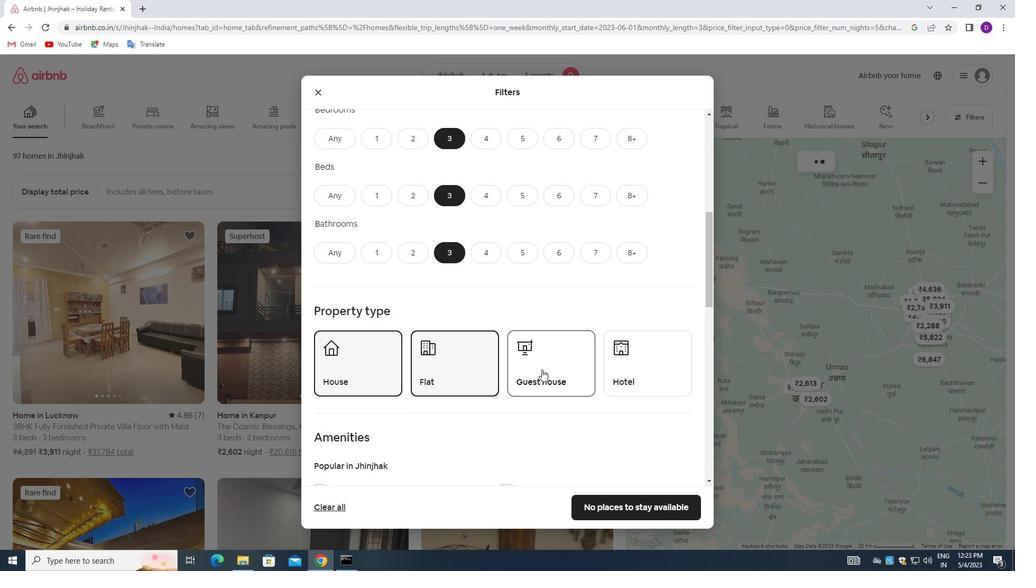 
Action: Mouse moved to (484, 377)
Screenshot: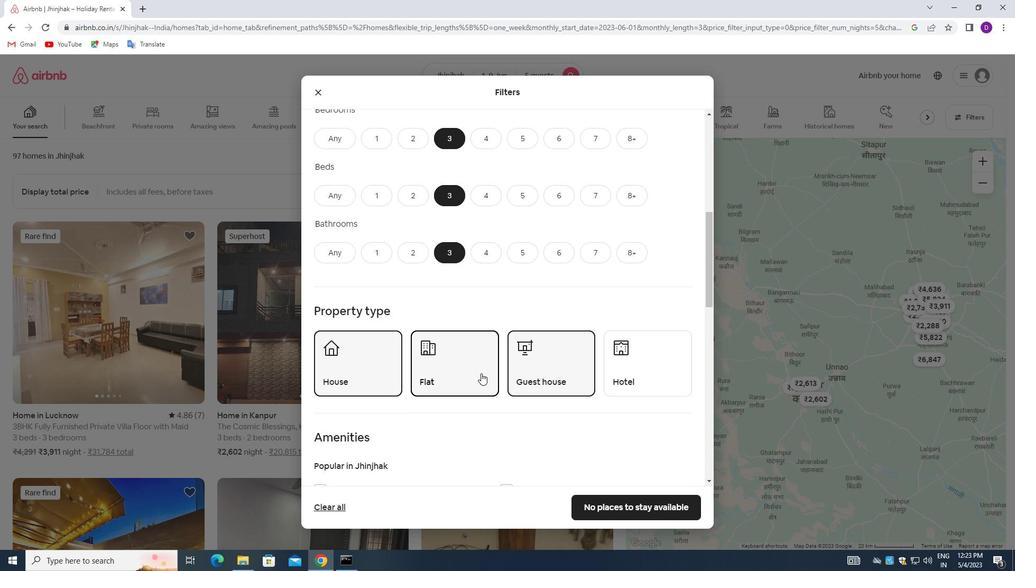 
Action: Mouse scrolled (484, 376) with delta (0, 0)
Screenshot: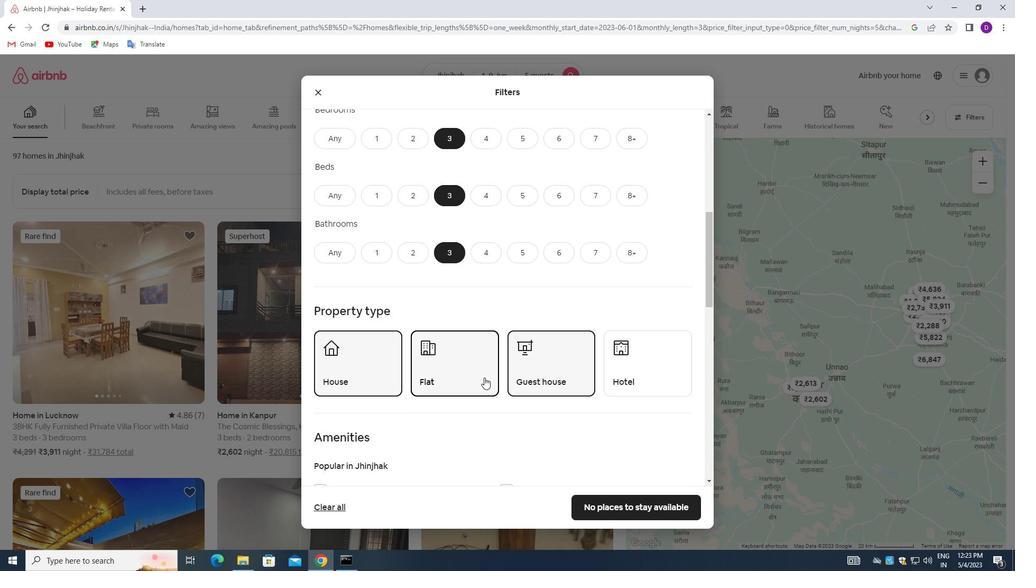 
Action: Mouse moved to (484, 377)
Screenshot: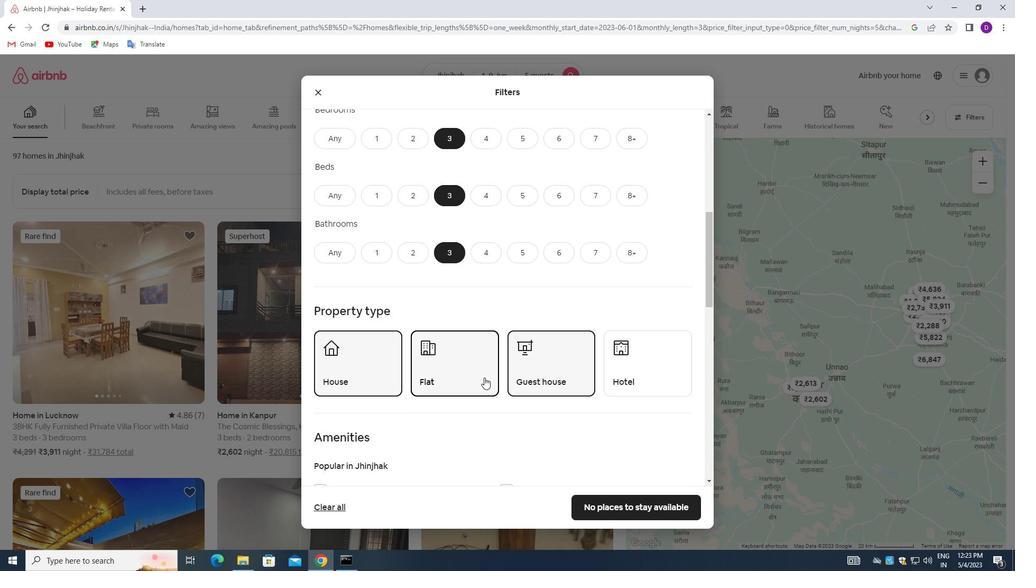 
Action: Mouse scrolled (484, 376) with delta (0, 0)
Screenshot: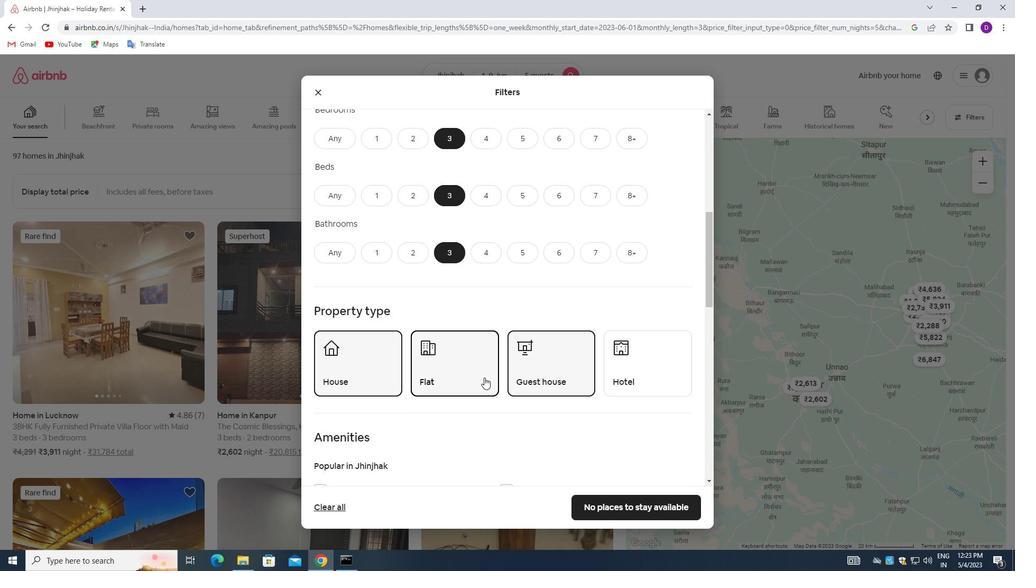 
Action: Mouse moved to (484, 378)
Screenshot: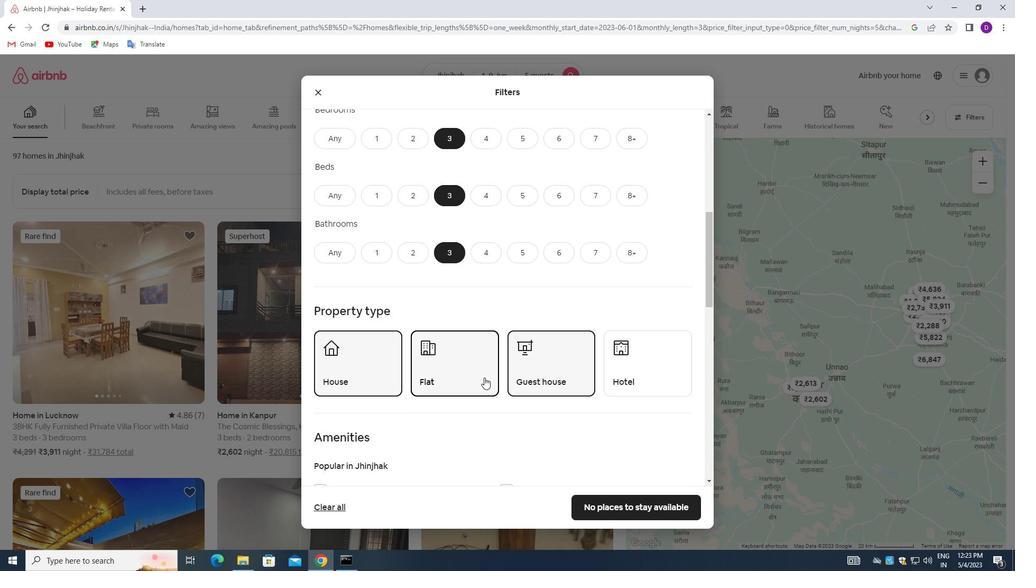 
Action: Mouse scrolled (484, 378) with delta (0, 0)
Screenshot: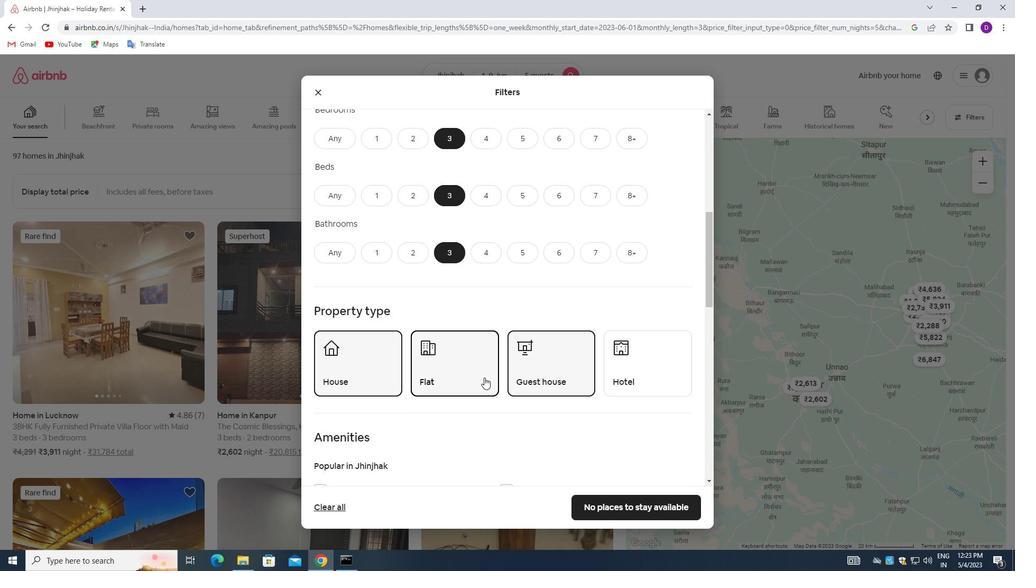 
Action: Mouse moved to (483, 379)
Screenshot: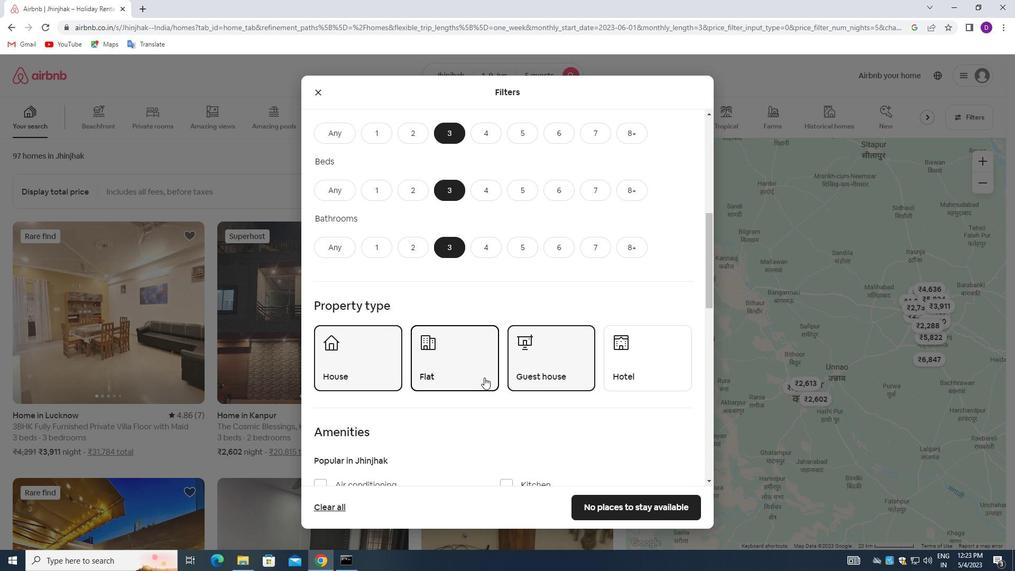 
Action: Mouse scrolled (483, 378) with delta (0, 0)
Screenshot: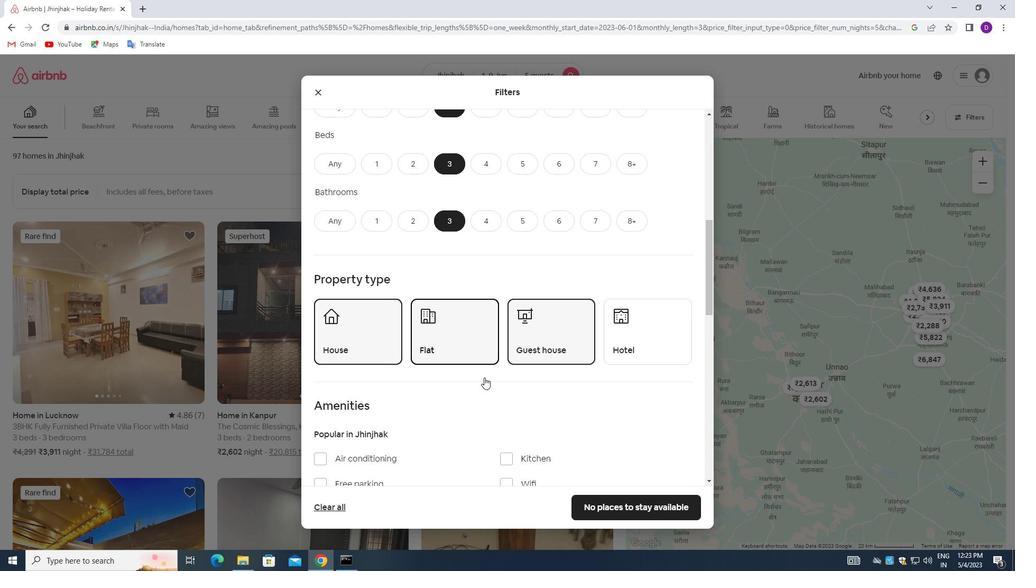
Action: Mouse moved to (483, 379)
Screenshot: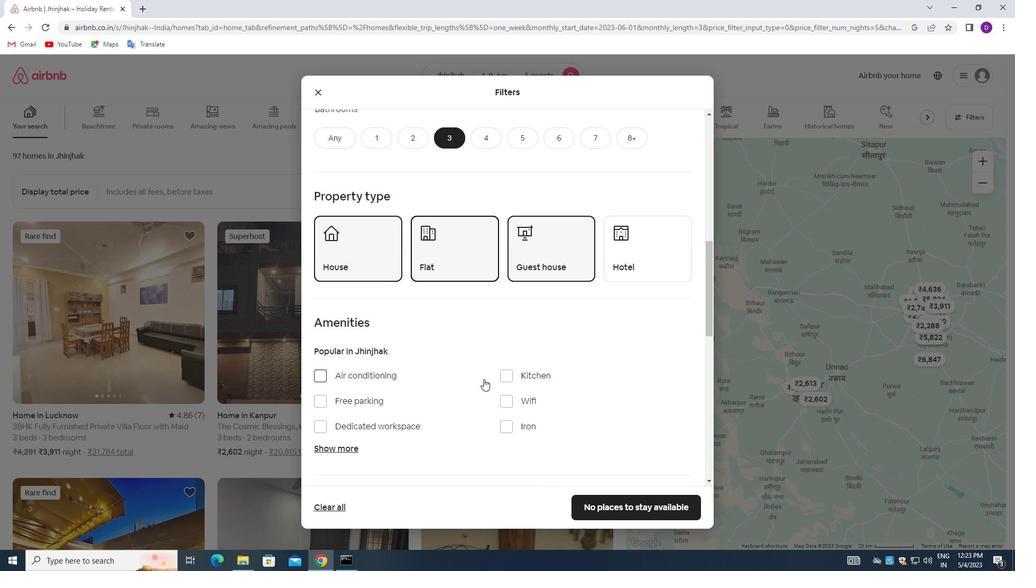 
Action: Mouse scrolled (483, 378) with delta (0, 0)
Screenshot: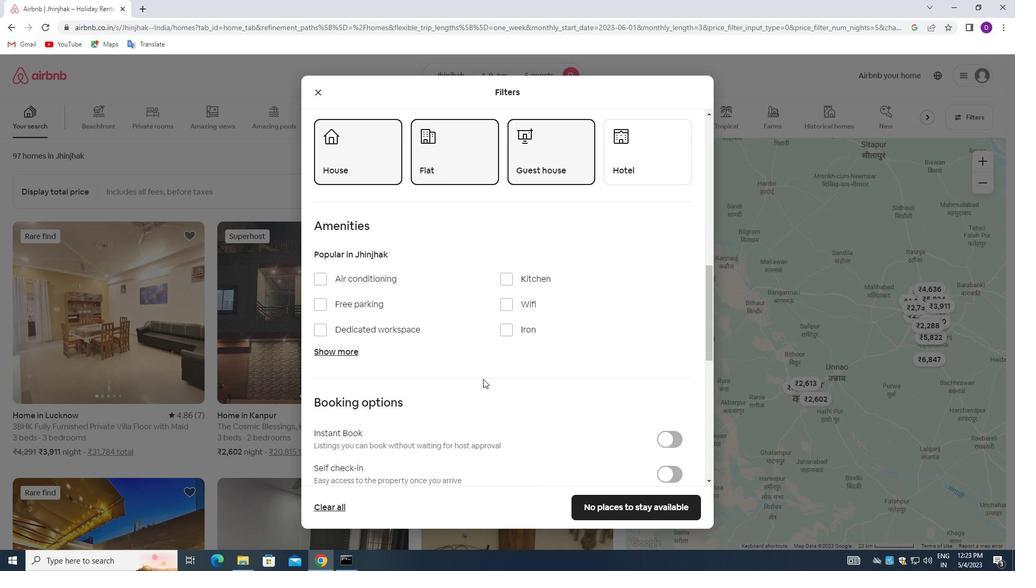 
Action: Mouse scrolled (483, 378) with delta (0, 0)
Screenshot: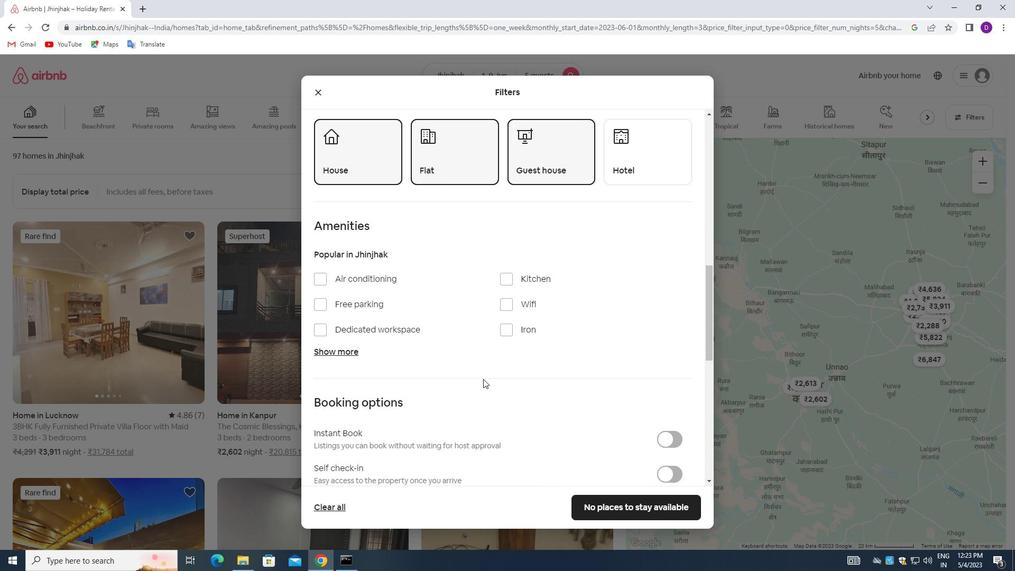 
Action: Mouse scrolled (483, 378) with delta (0, 0)
Screenshot: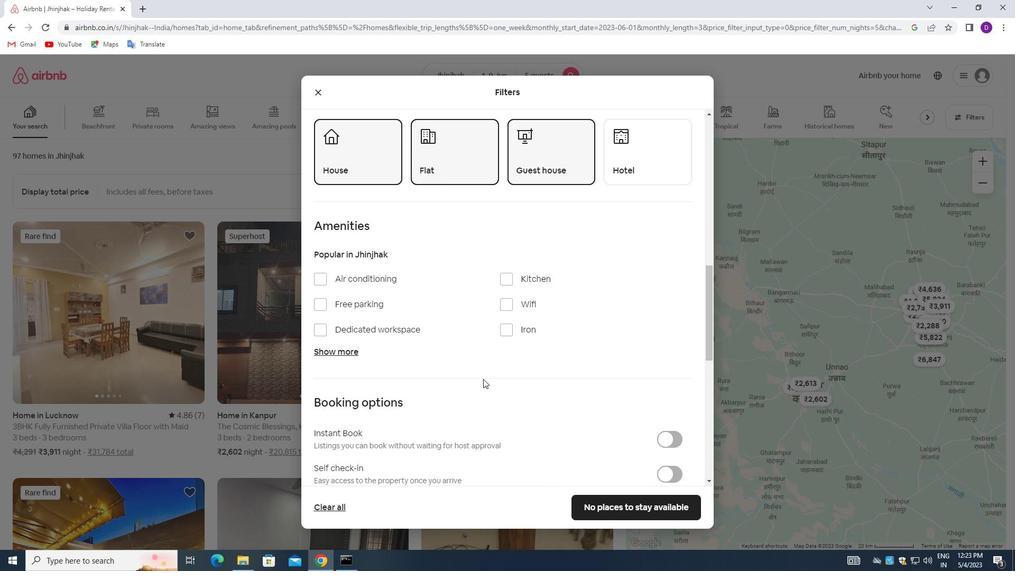 
Action: Mouse moved to (660, 314)
Screenshot: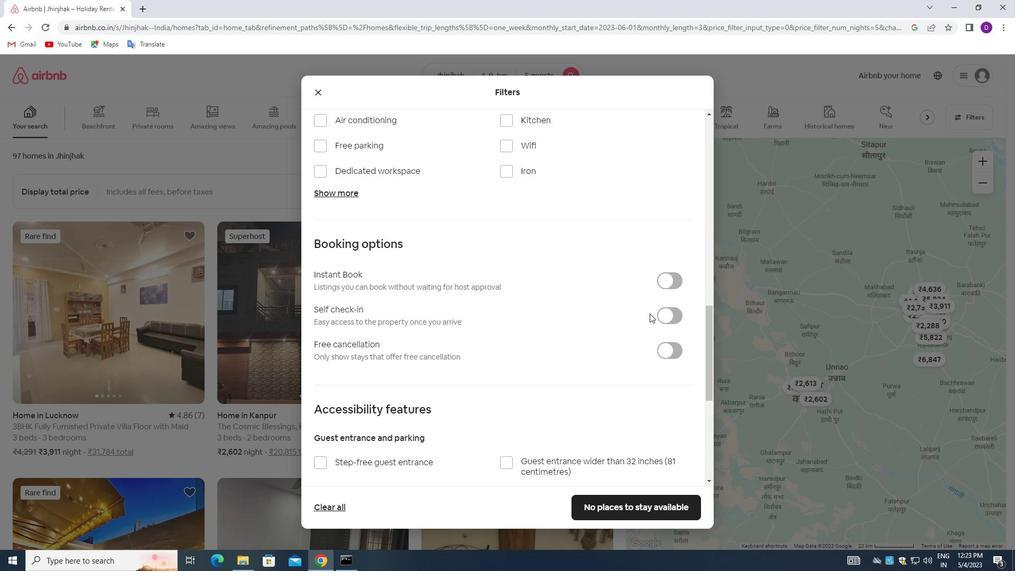 
Action: Mouse pressed left at (660, 314)
Screenshot: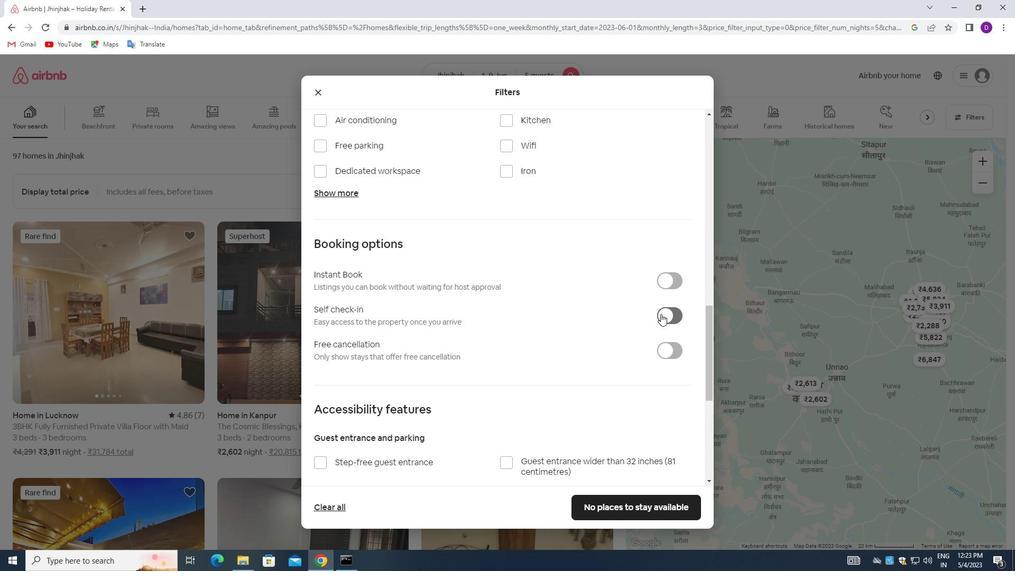 
Action: Mouse moved to (449, 332)
Screenshot: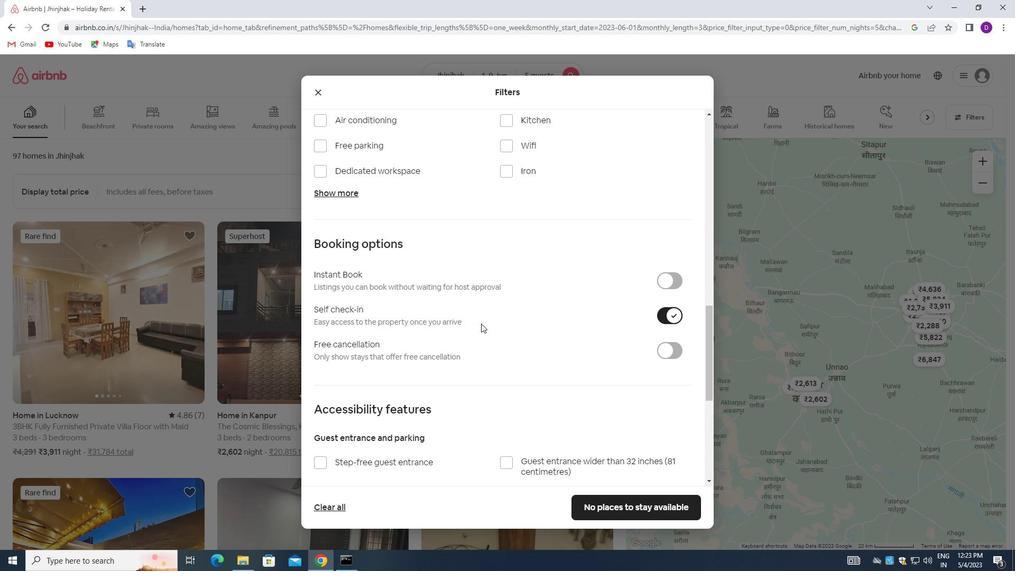 
Action: Mouse scrolled (449, 331) with delta (0, 0)
Screenshot: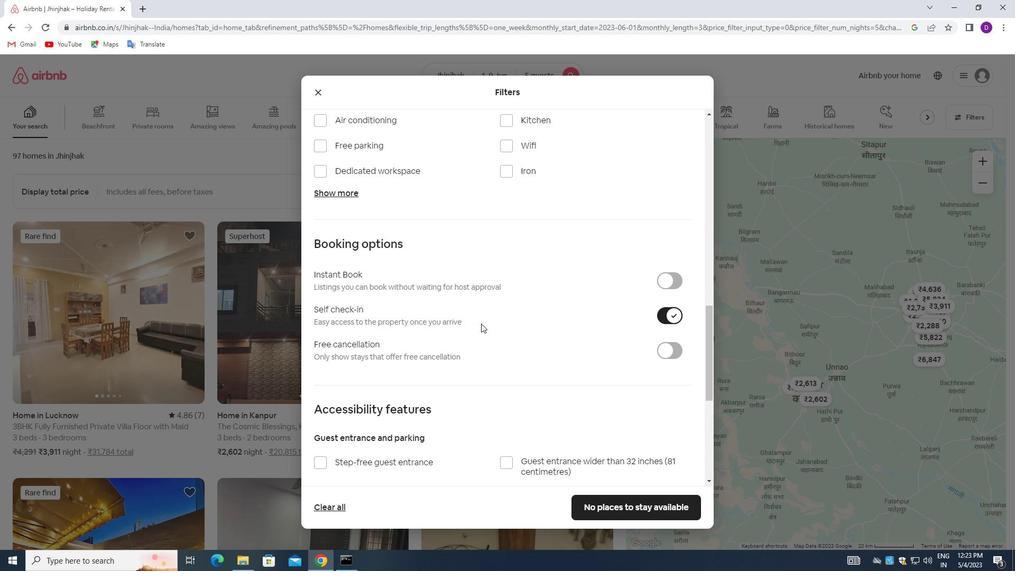 
Action: Mouse scrolled (449, 331) with delta (0, 0)
Screenshot: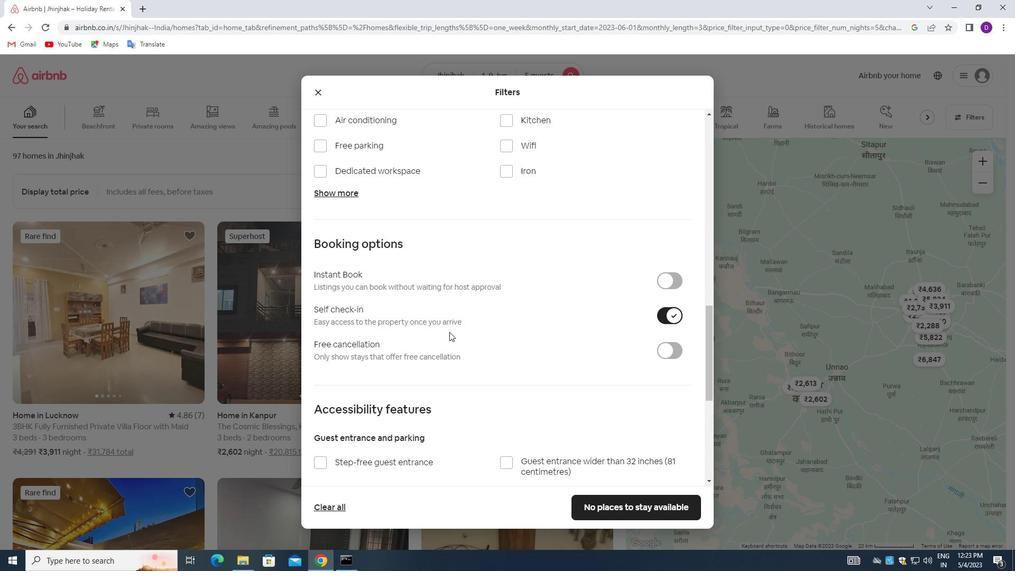 
Action: Mouse moved to (448, 352)
Screenshot: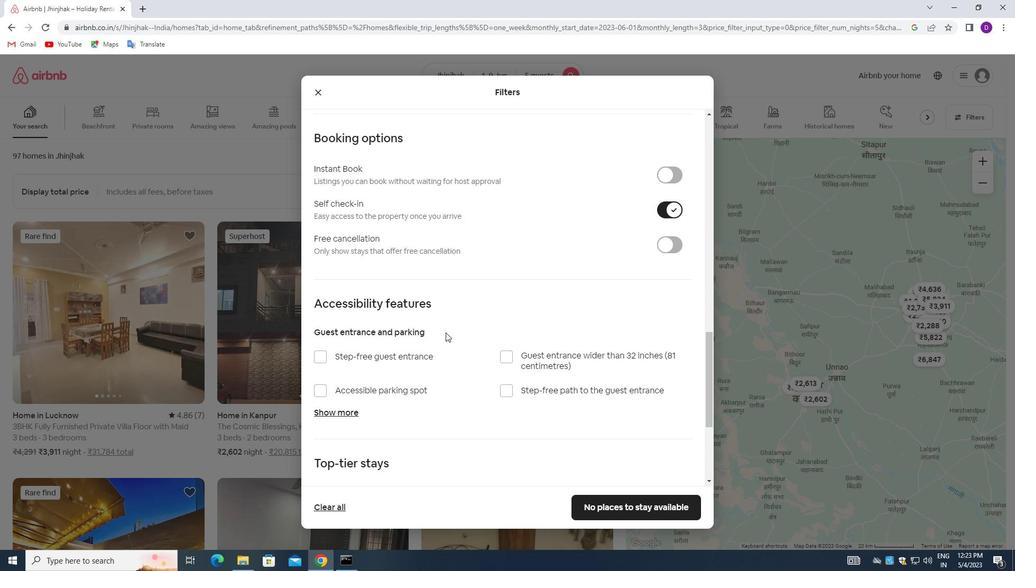 
Action: Mouse scrolled (448, 352) with delta (0, 0)
Screenshot: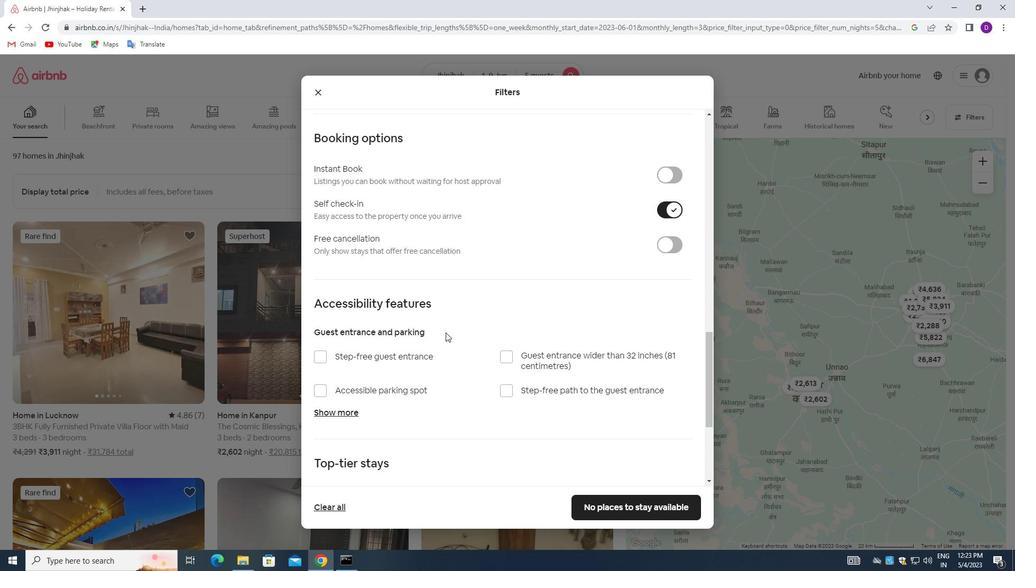 
Action: Mouse moved to (447, 356)
Screenshot: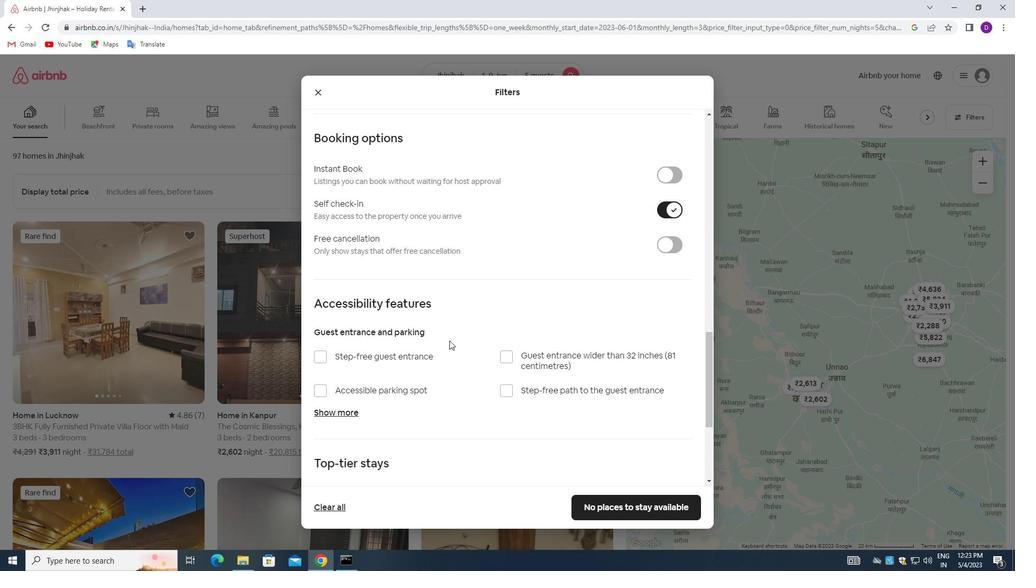 
Action: Mouse scrolled (447, 356) with delta (0, 0)
Screenshot: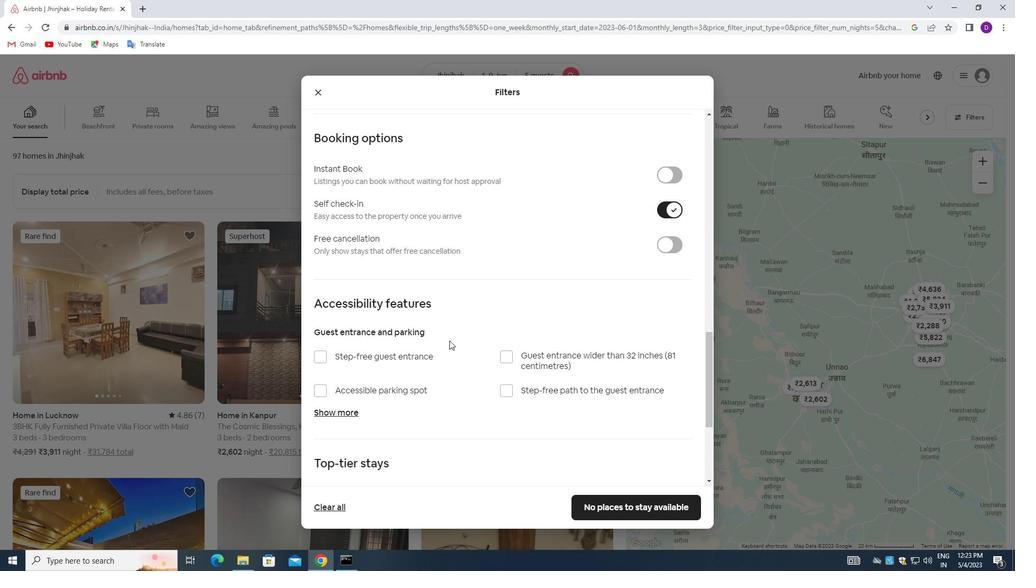 
Action: Mouse moved to (447, 358)
Screenshot: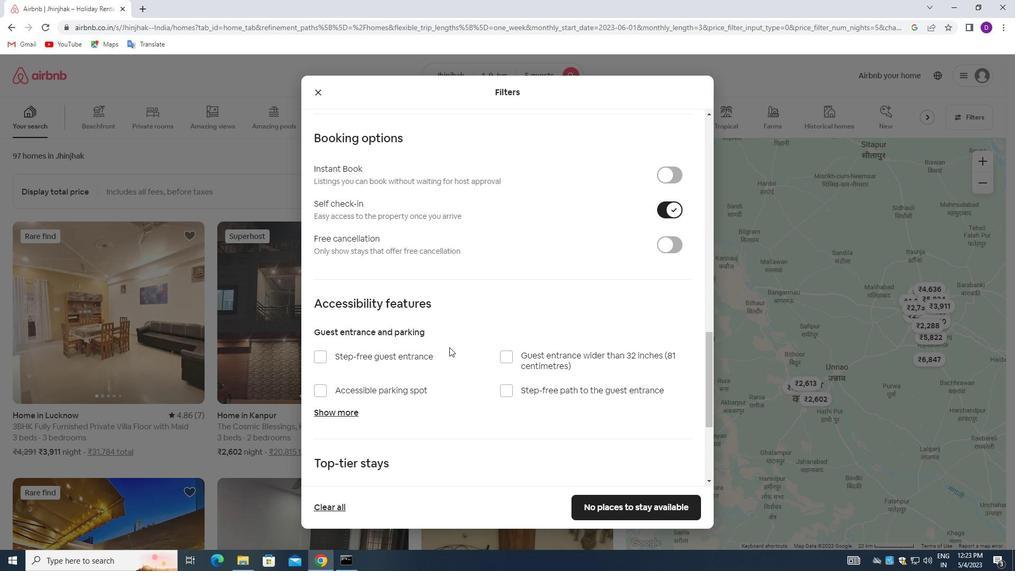 
Action: Mouse scrolled (447, 358) with delta (0, 0)
Screenshot: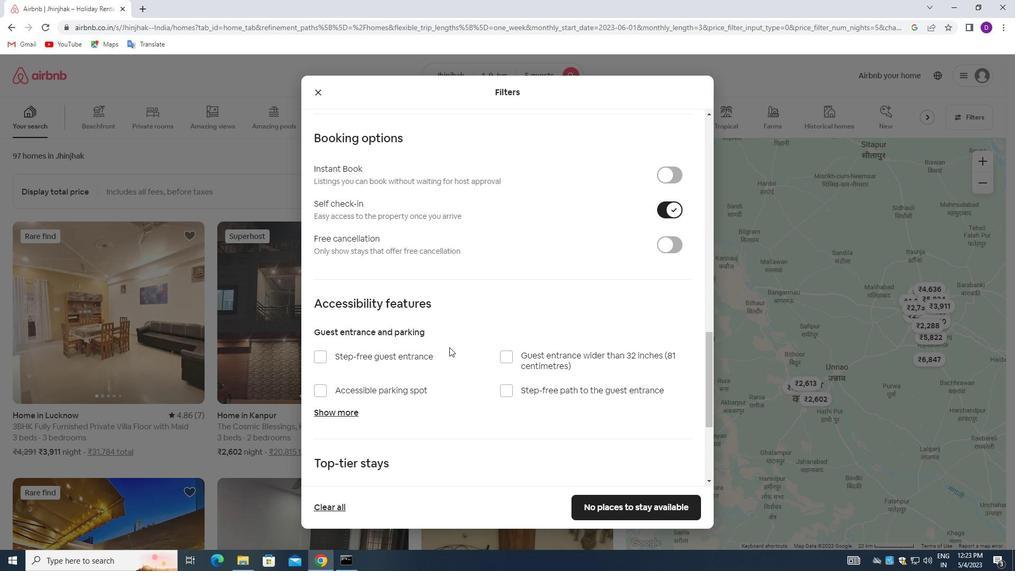 
Action: Mouse moved to (446, 359)
Screenshot: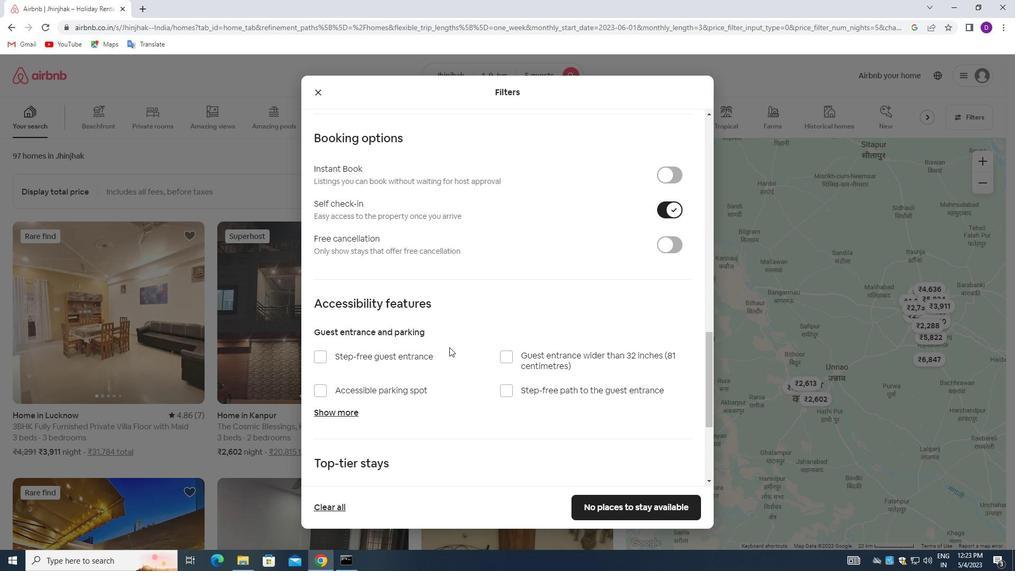 
Action: Mouse scrolled (446, 358) with delta (0, 0)
Screenshot: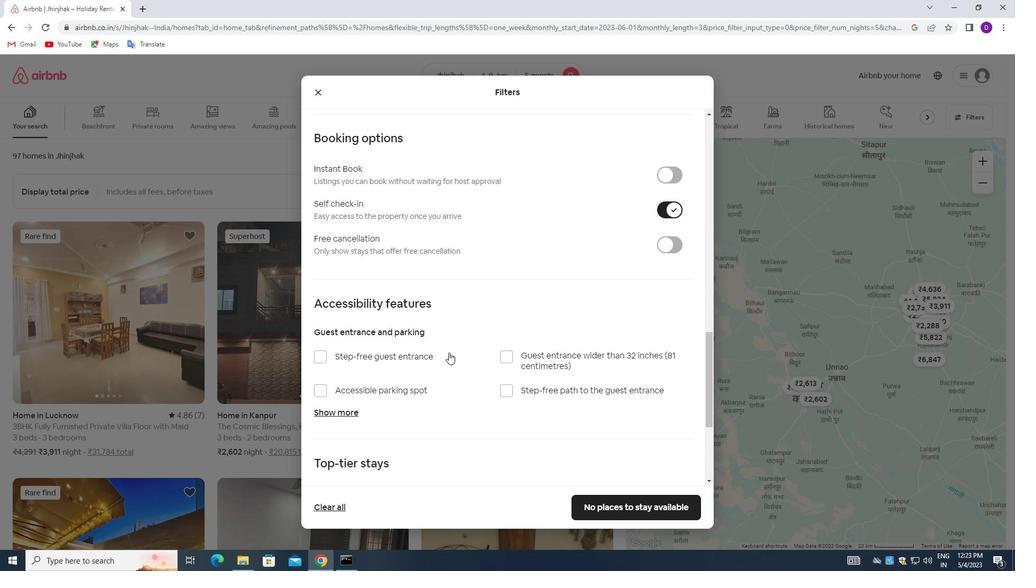 
Action: Mouse moved to (445, 360)
Screenshot: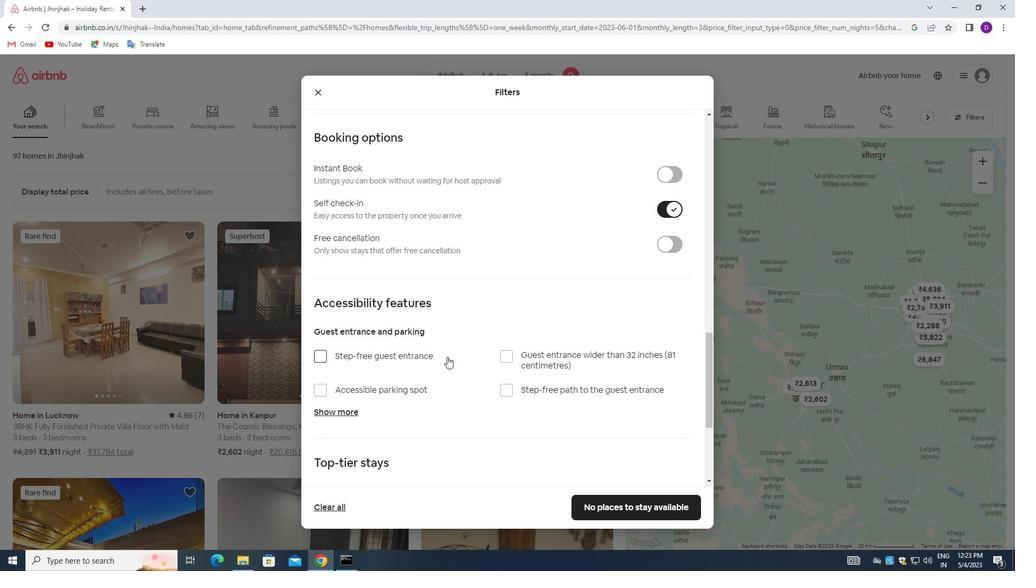 
Action: Mouse scrolled (445, 360) with delta (0, 0)
Screenshot: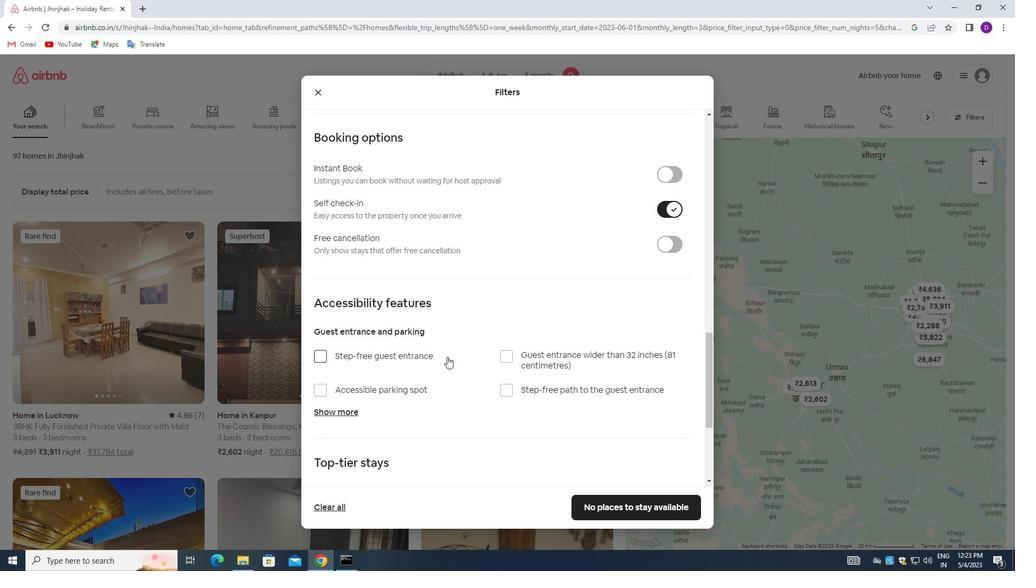 
Action: Mouse moved to (438, 363)
Screenshot: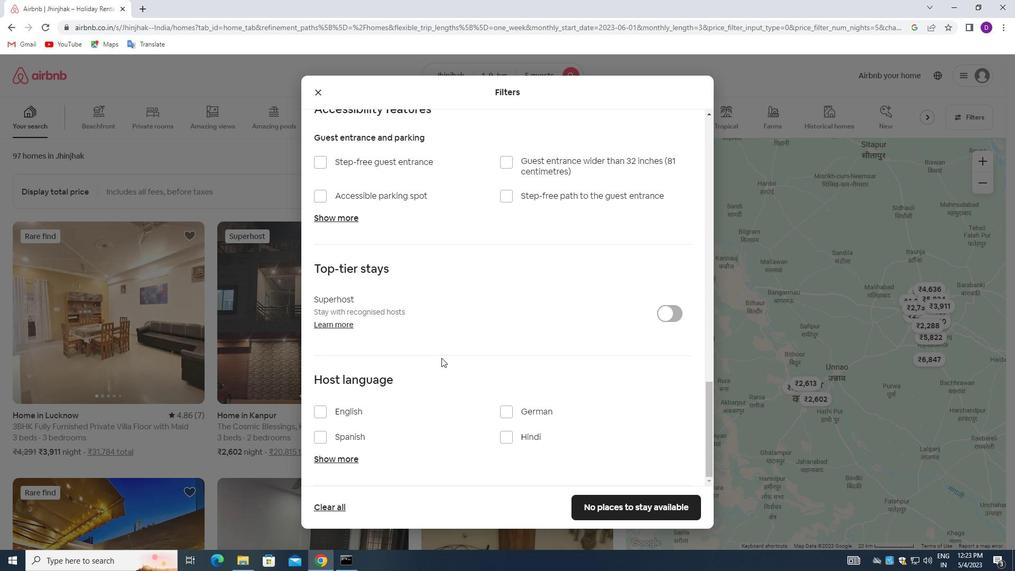 
Action: Mouse scrolled (438, 363) with delta (0, 0)
Screenshot: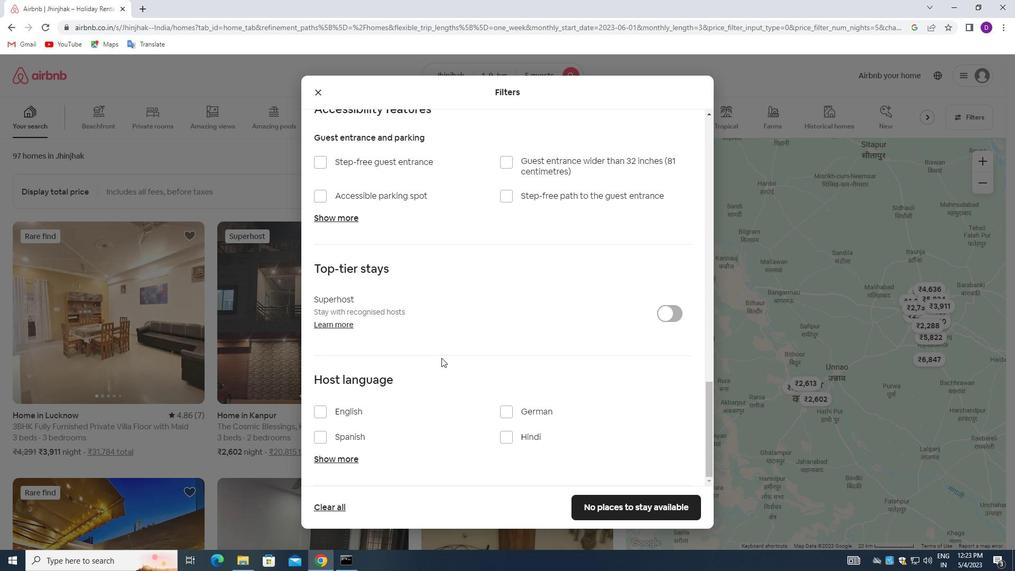 
Action: Mouse moved to (437, 366)
Screenshot: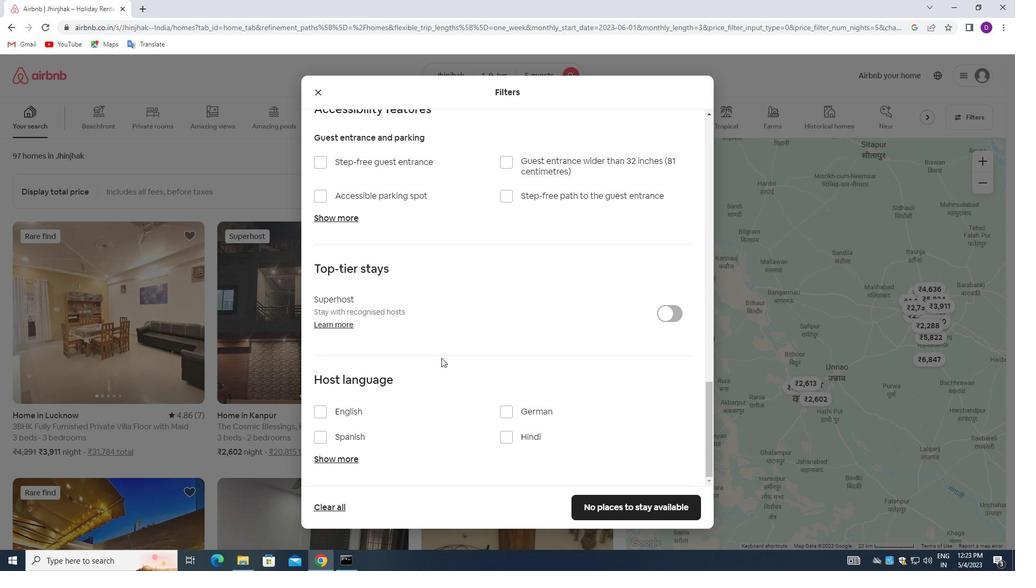 
Action: Mouse scrolled (437, 366) with delta (0, 0)
Screenshot: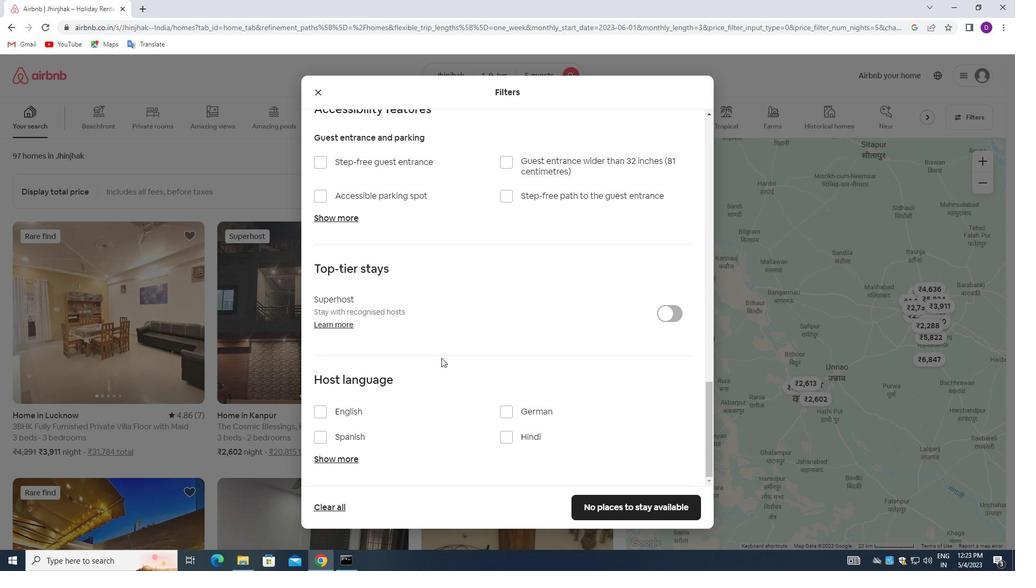 
Action: Mouse moved to (433, 371)
Screenshot: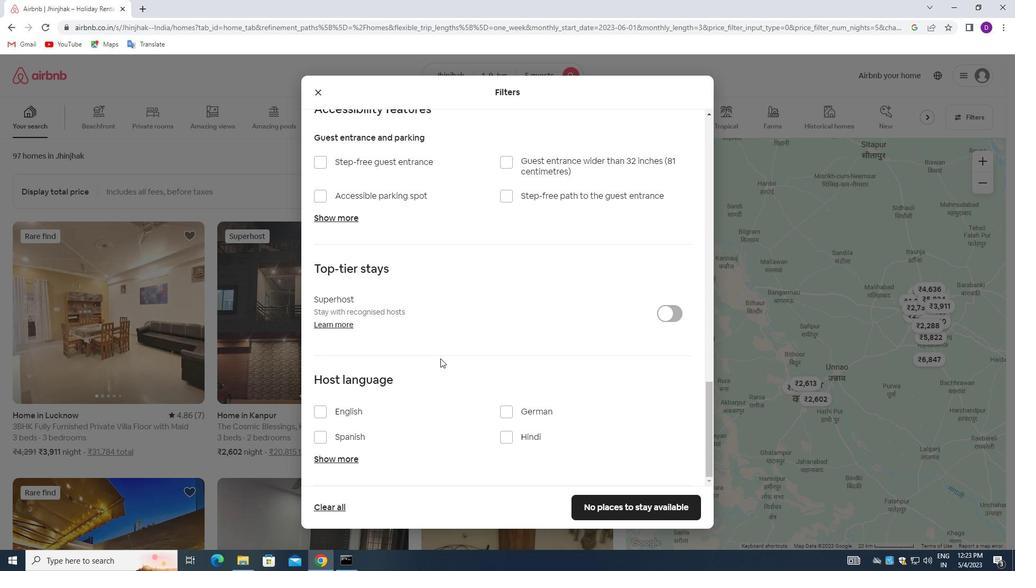 
Action: Mouse scrolled (433, 370) with delta (0, 0)
Screenshot: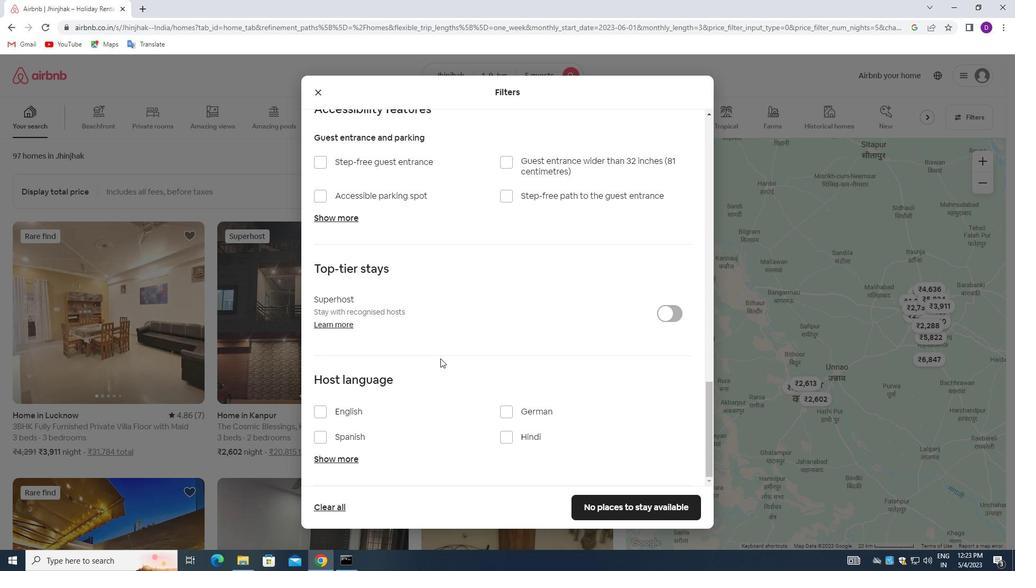
Action: Mouse moved to (321, 411)
Screenshot: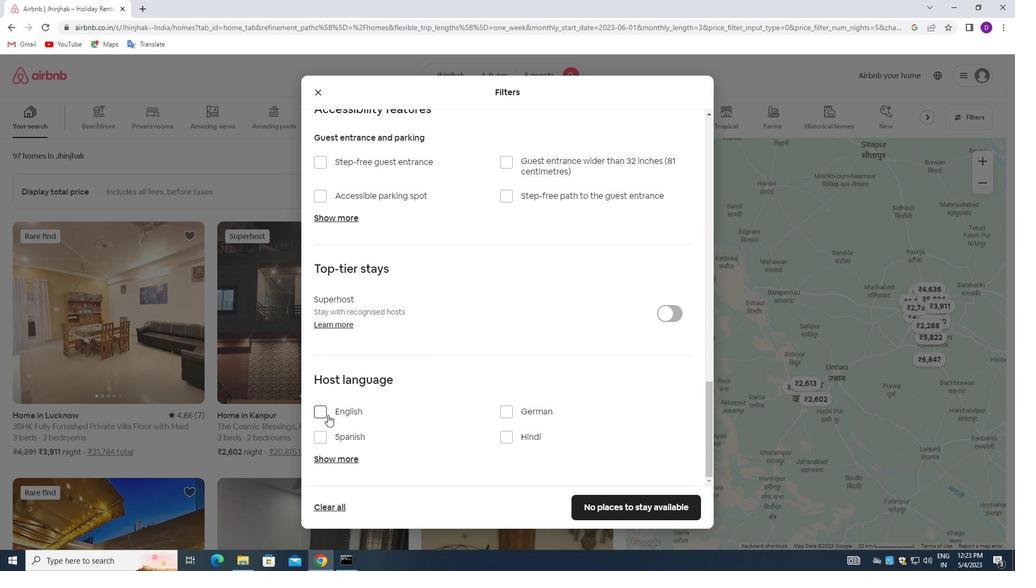 
Action: Mouse pressed left at (321, 411)
Screenshot: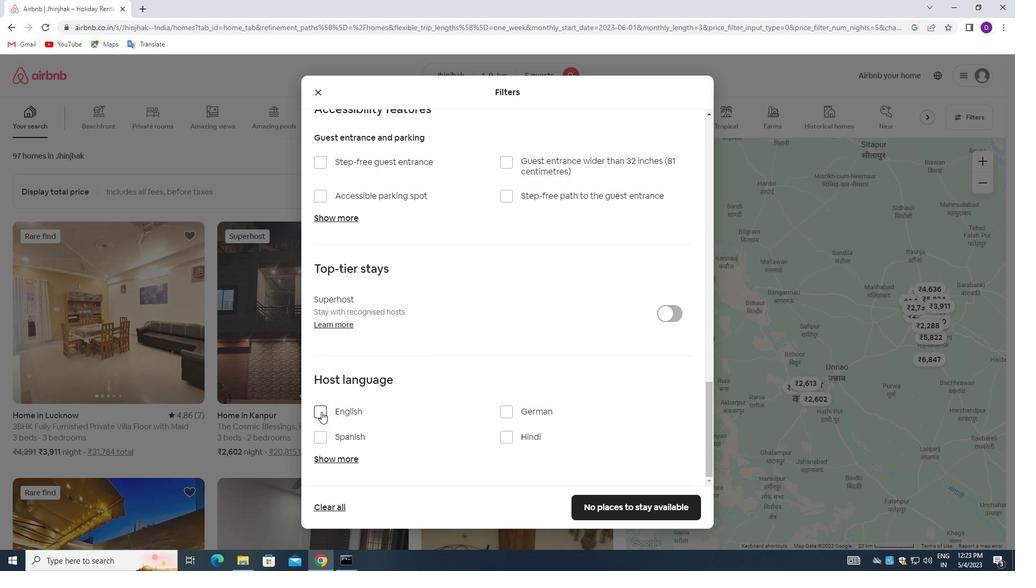 
Action: Mouse moved to (575, 503)
Screenshot: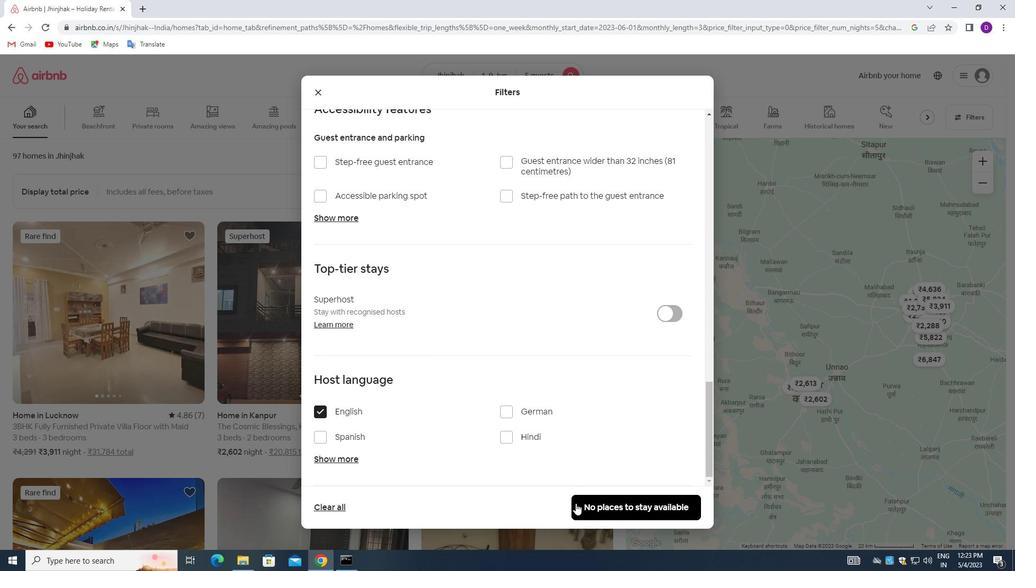 
Action: Mouse pressed left at (575, 503)
Screenshot: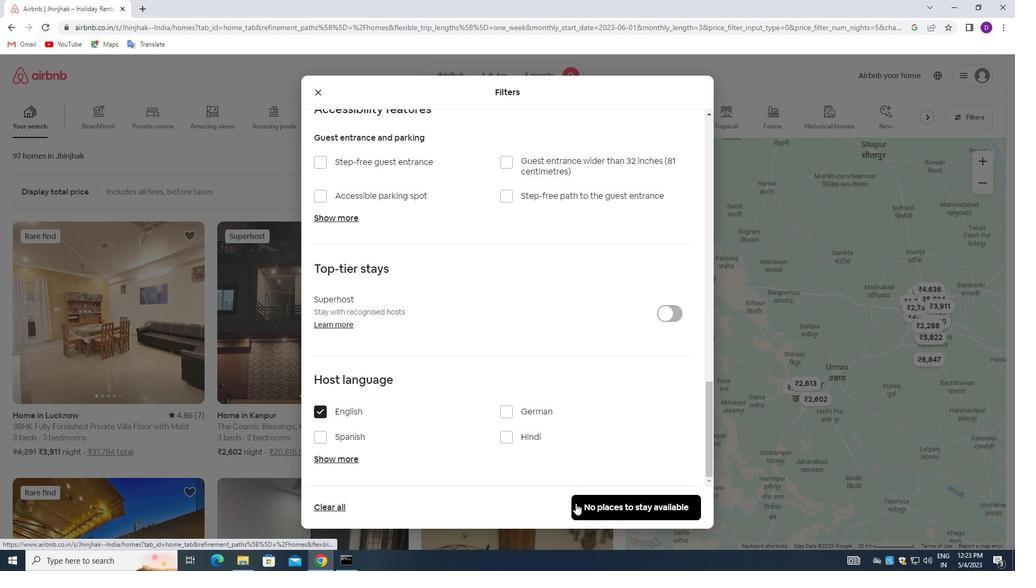 
Action: Mouse moved to (549, 359)
Screenshot: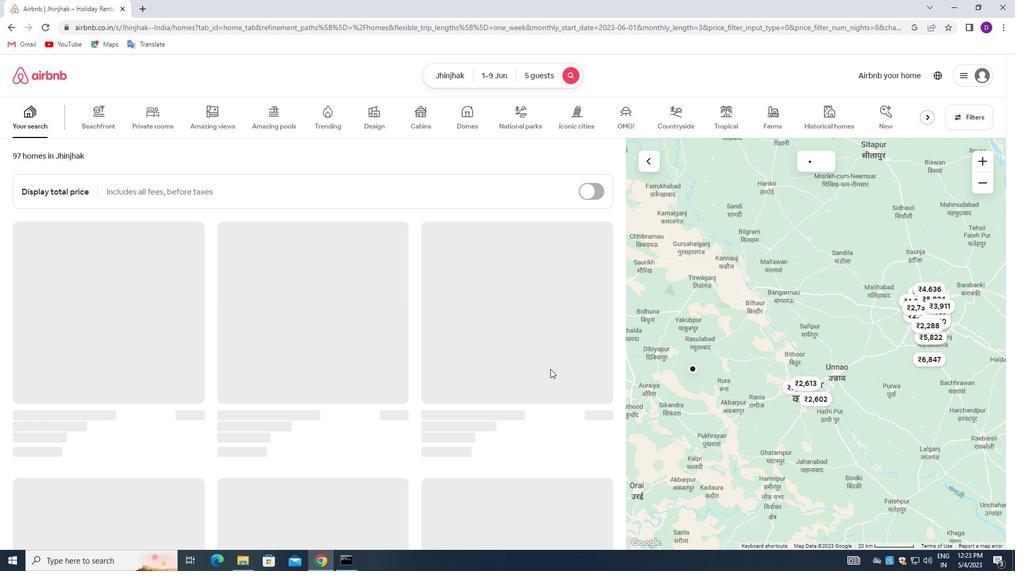 
